 Task: Find connections with filter location Barauli with filter topic #coachingwith filter profile language Potuguese with filter current company RHI Magnesita with filter school Kabi Nazrul College with filter industry Optometrists with filter service category Bankruptcy Law with filter keywords title Store Manager
Action: Mouse moved to (586, 80)
Screenshot: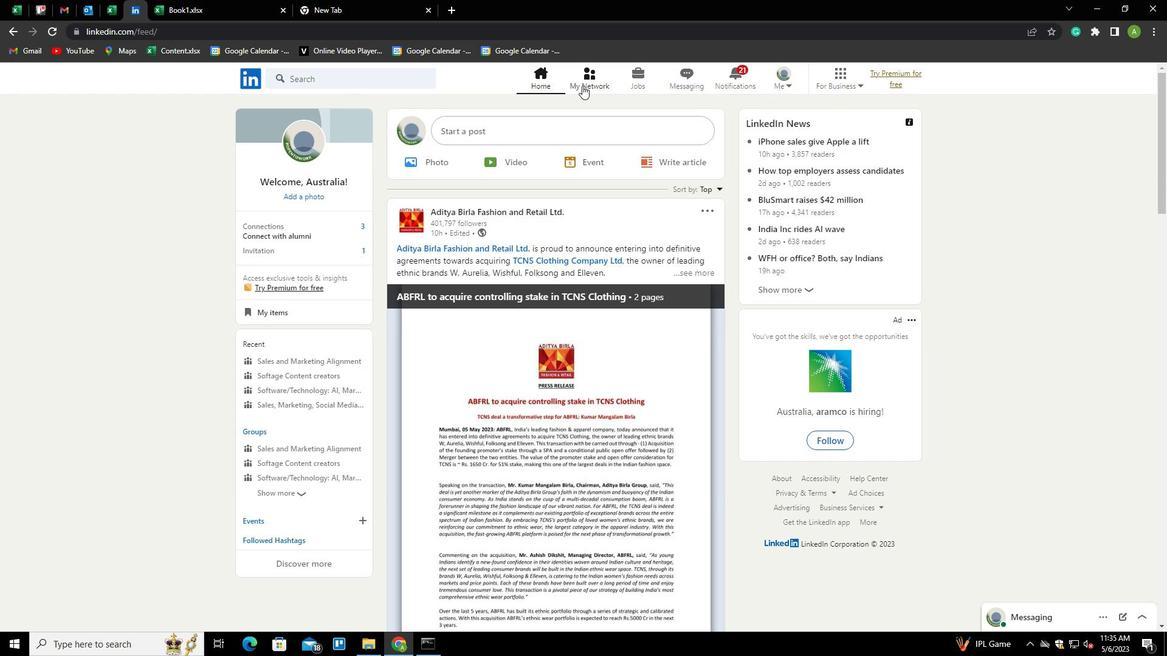 
Action: Mouse pressed left at (586, 80)
Screenshot: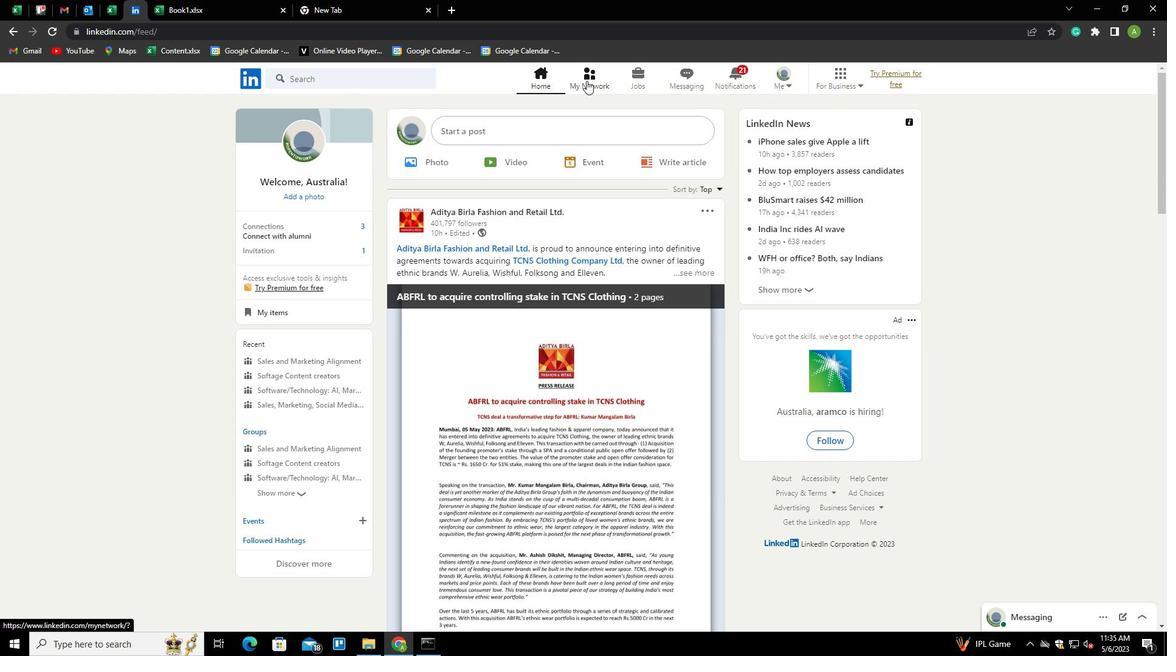 
Action: Mouse moved to (314, 147)
Screenshot: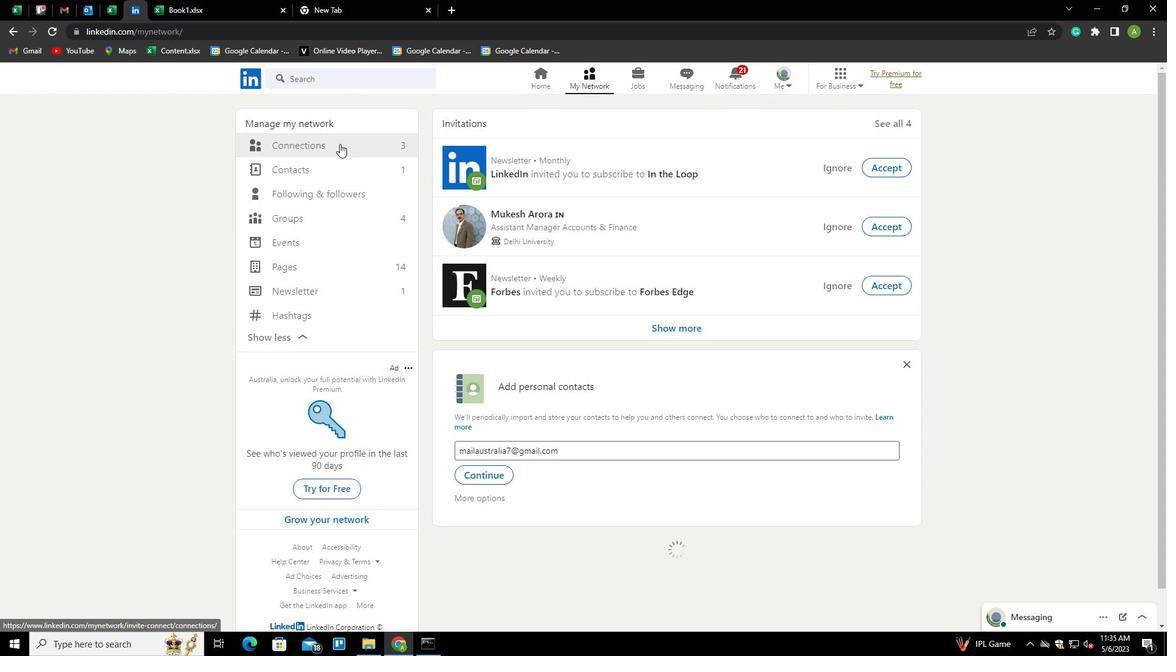 
Action: Mouse pressed left at (314, 147)
Screenshot: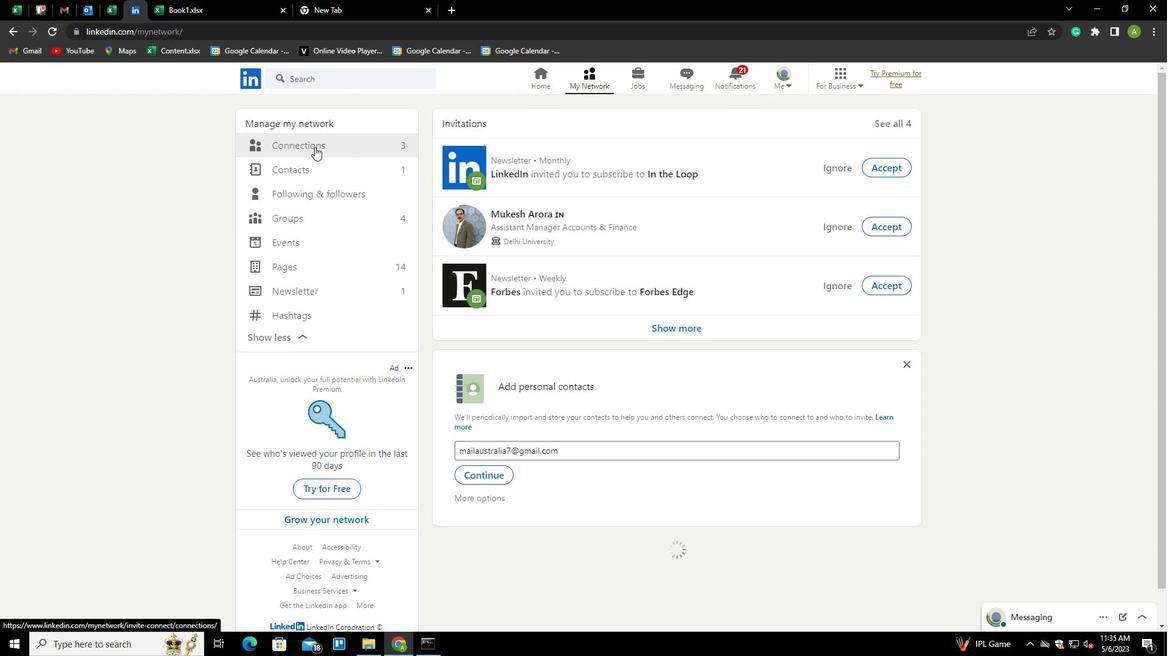 
Action: Mouse moved to (652, 147)
Screenshot: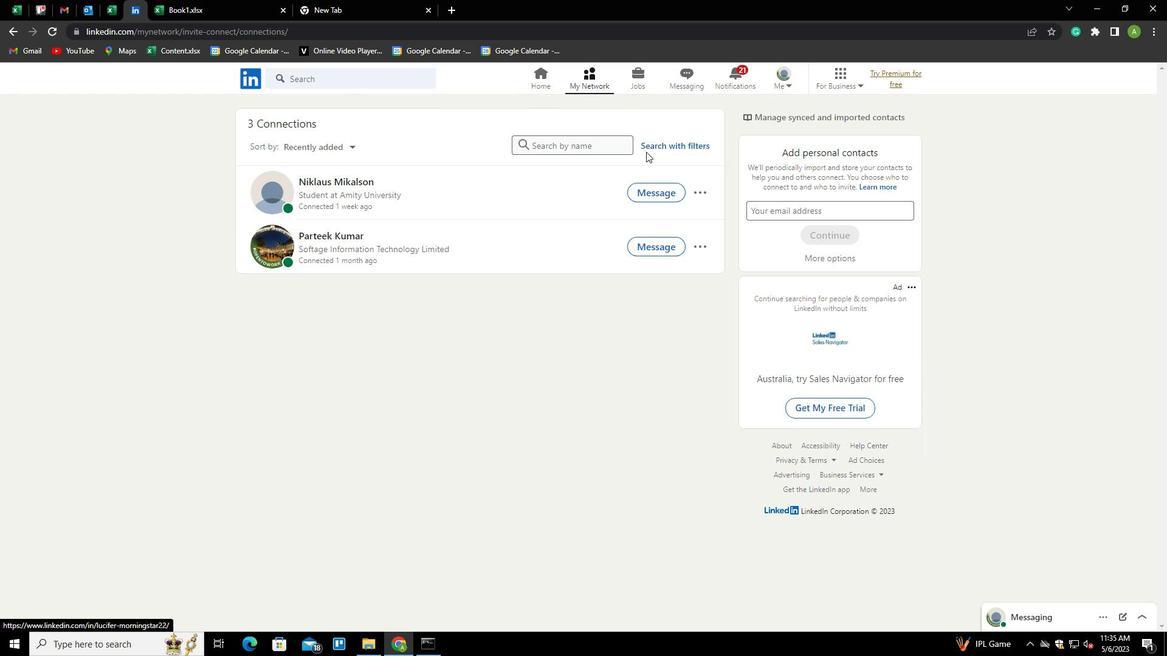 
Action: Mouse pressed left at (652, 147)
Screenshot: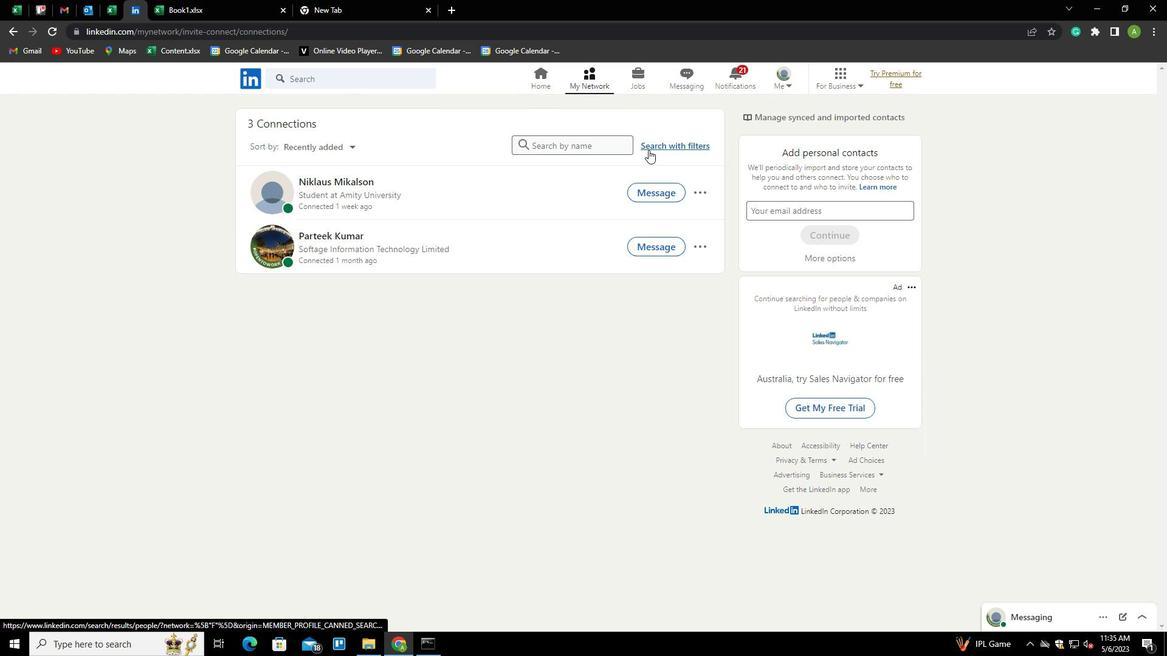 
Action: Mouse moved to (623, 112)
Screenshot: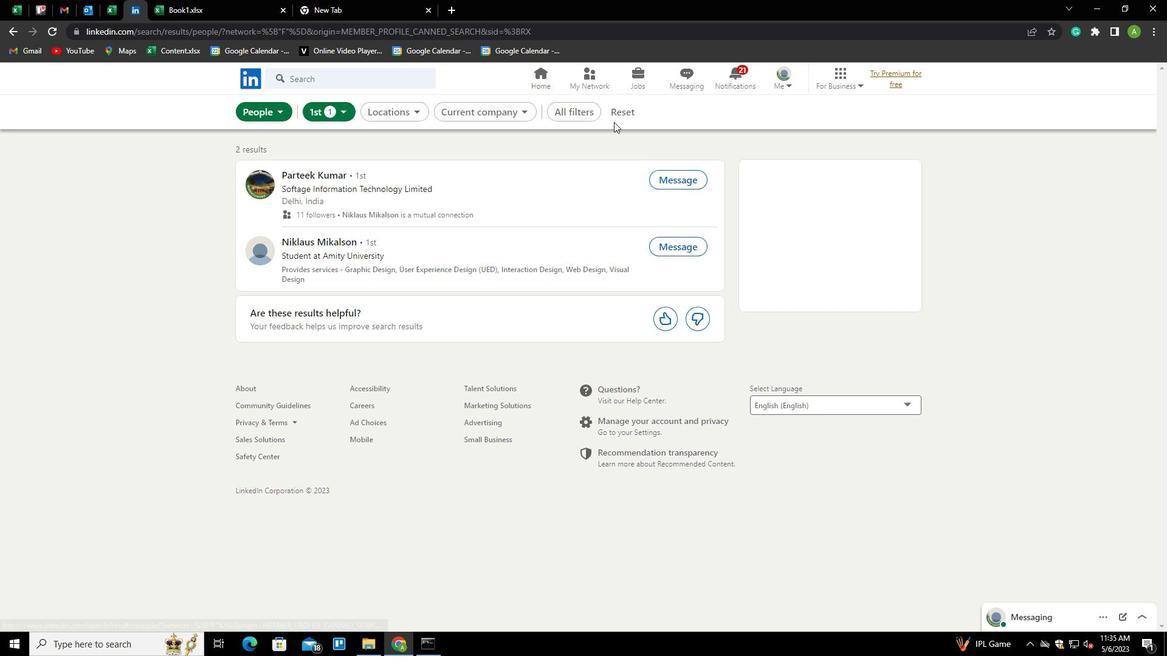 
Action: Mouse pressed left at (623, 112)
Screenshot: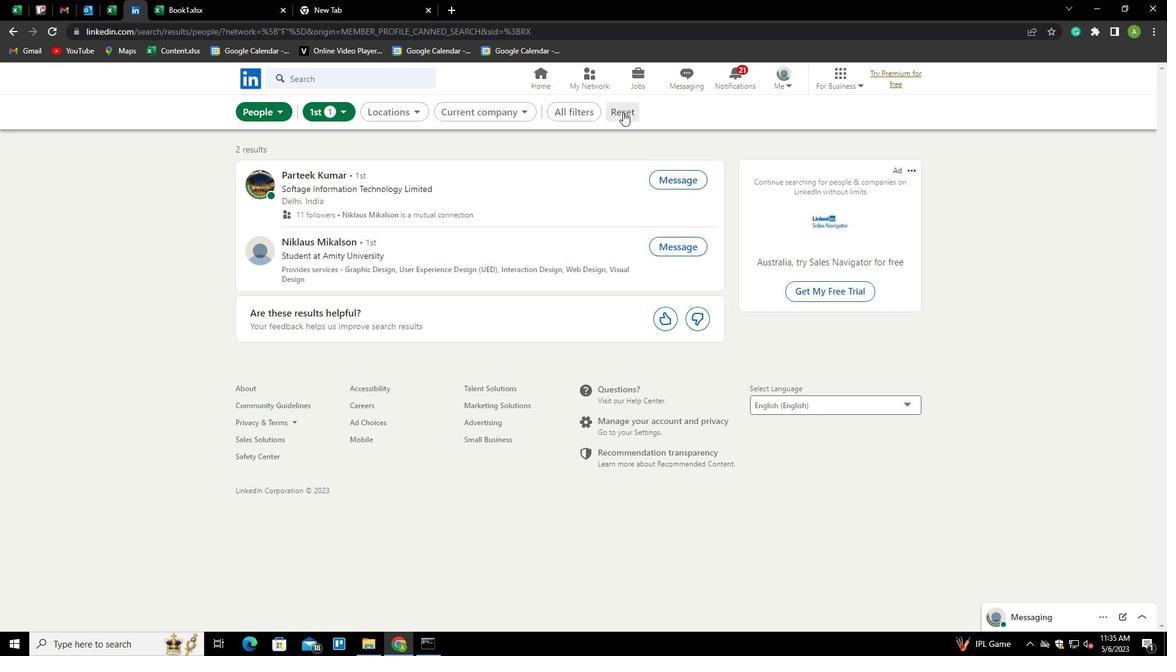 
Action: Mouse moved to (613, 111)
Screenshot: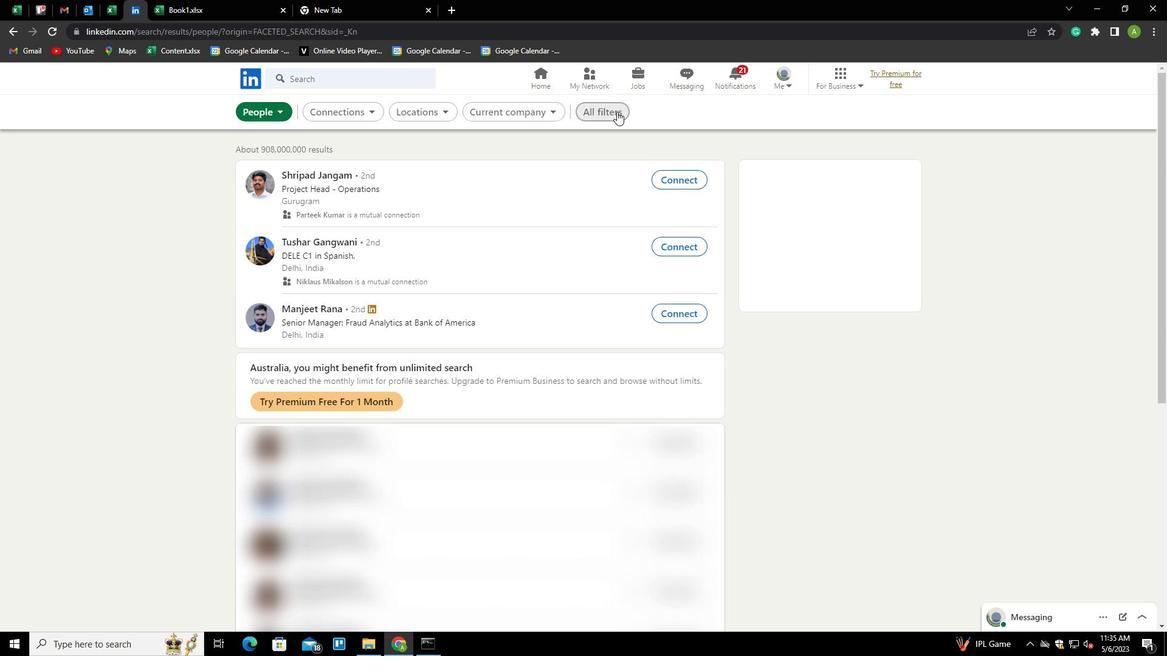
Action: Mouse pressed left at (613, 111)
Screenshot: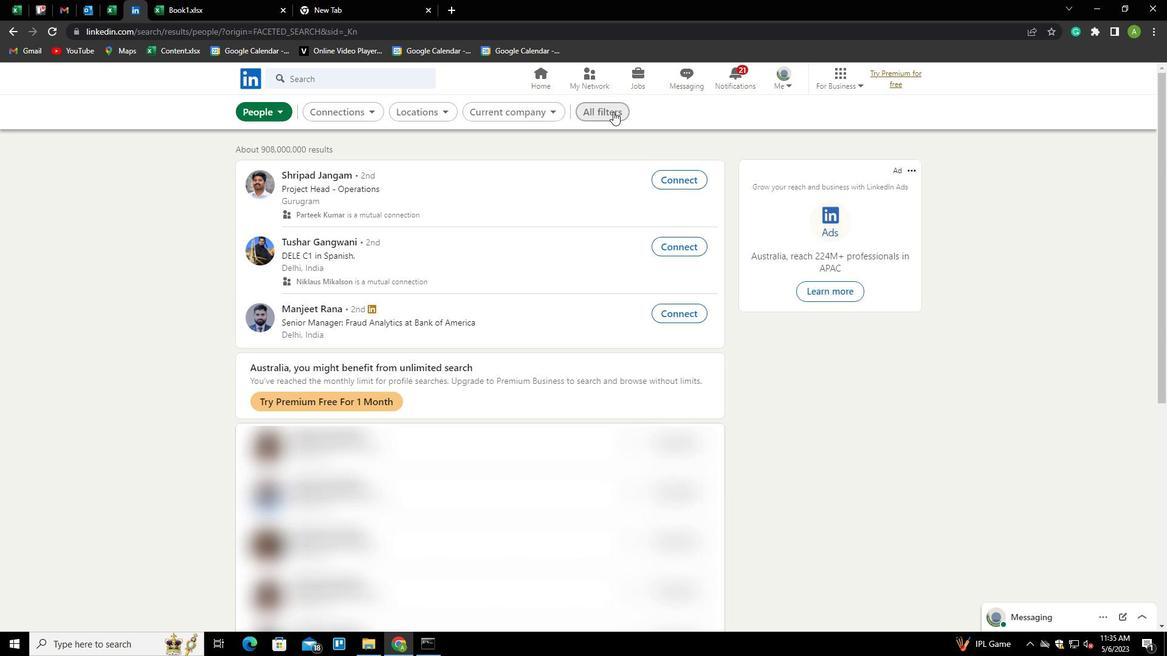 
Action: Mouse moved to (1021, 381)
Screenshot: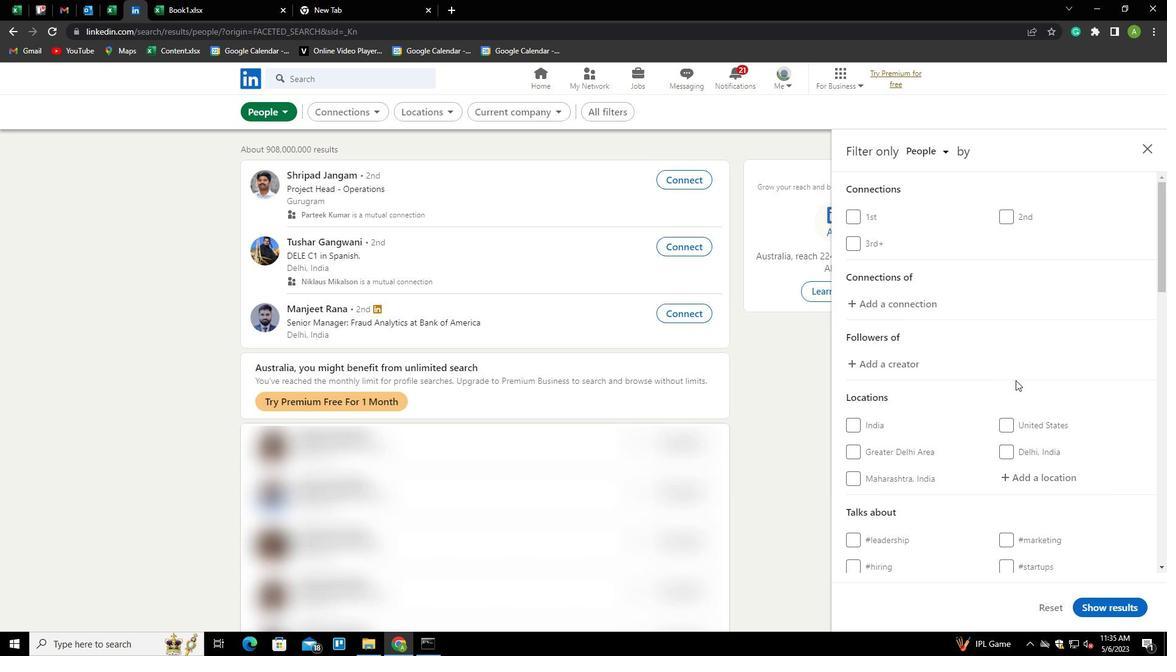 
Action: Mouse scrolled (1021, 381) with delta (0, 0)
Screenshot: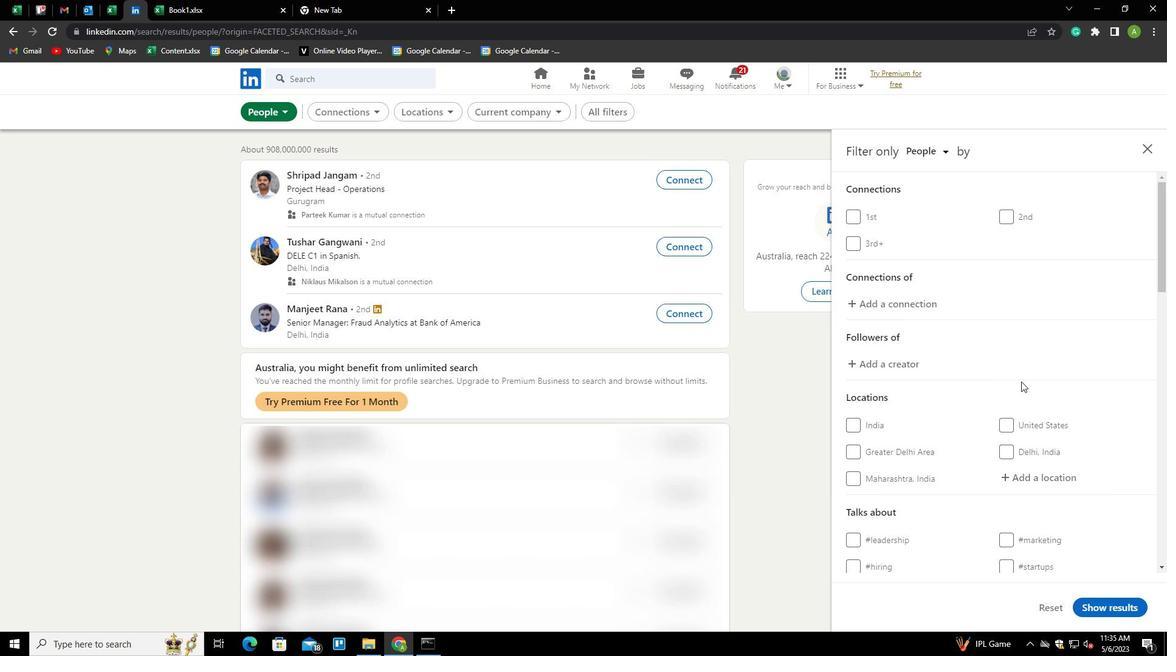 
Action: Mouse scrolled (1021, 381) with delta (0, 0)
Screenshot: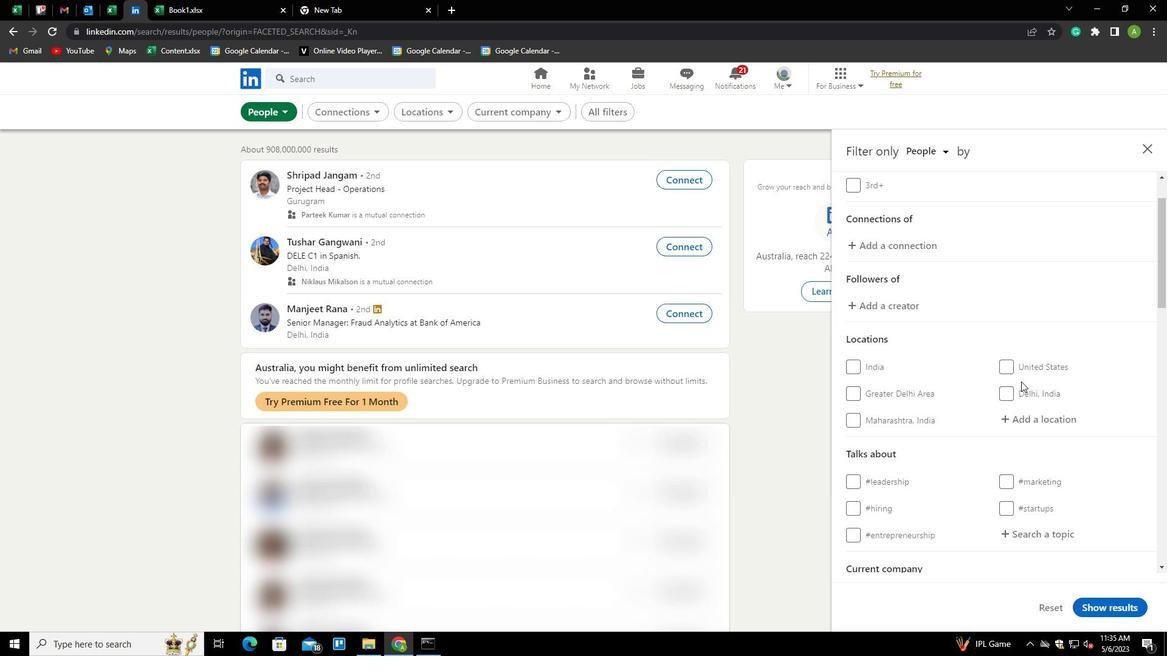 
Action: Mouse moved to (1027, 356)
Screenshot: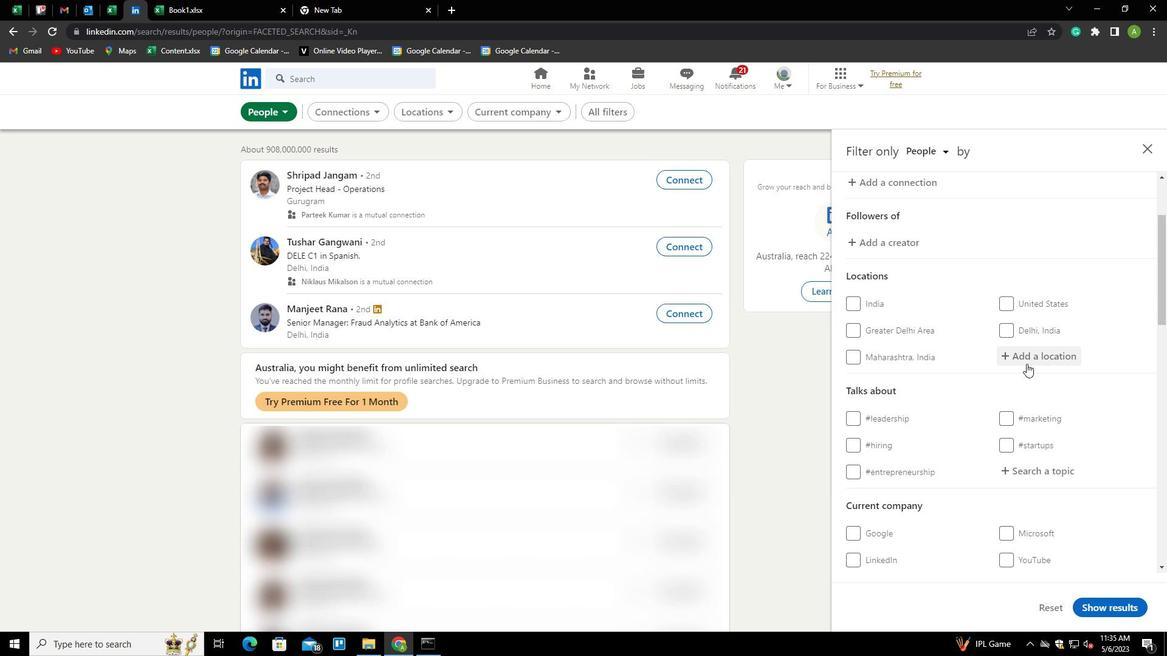 
Action: Mouse pressed left at (1027, 356)
Screenshot: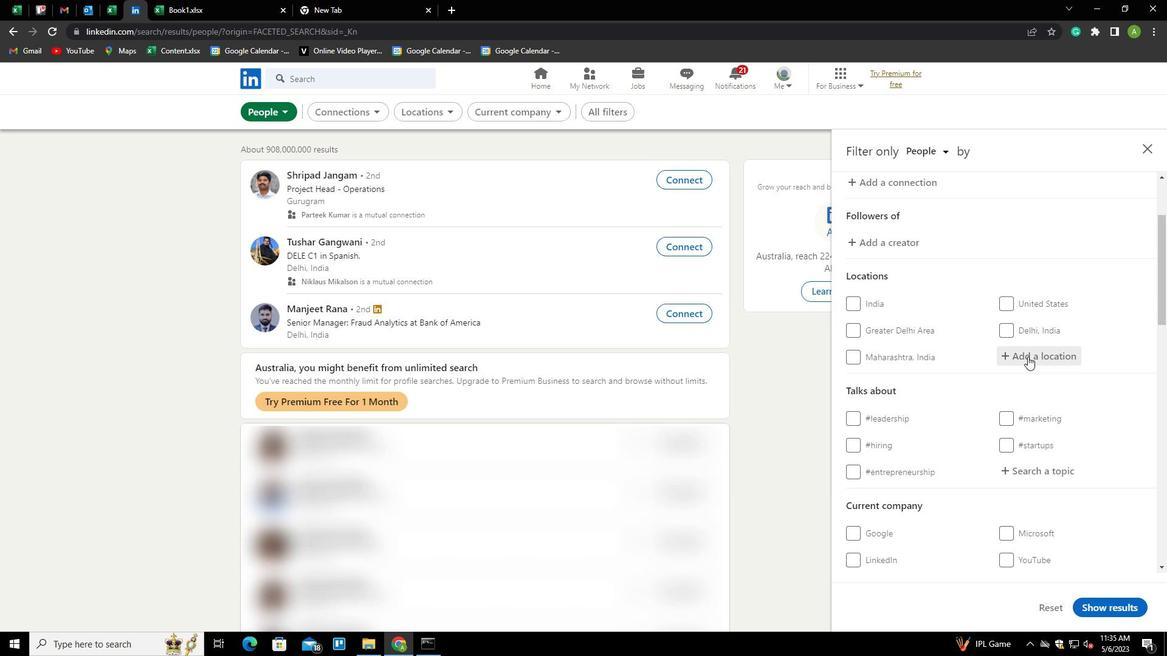 
Action: Mouse moved to (969, 309)
Screenshot: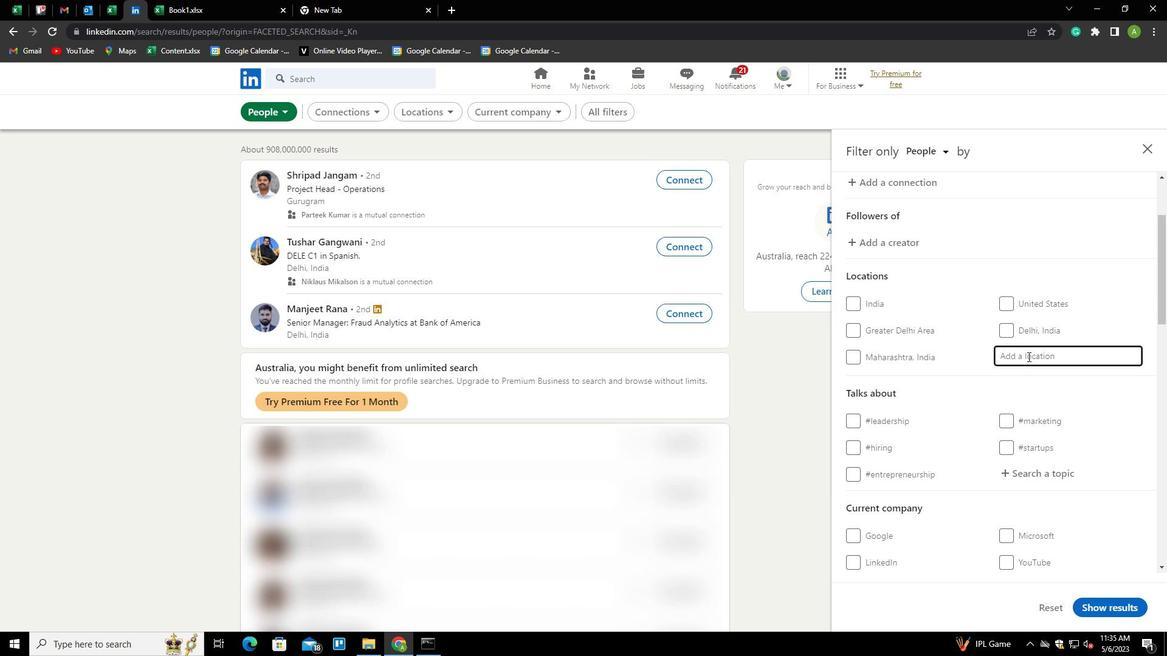 
Action: Key pressed <Key.shift>BARAULI<Key.down><Key.enter>
Screenshot: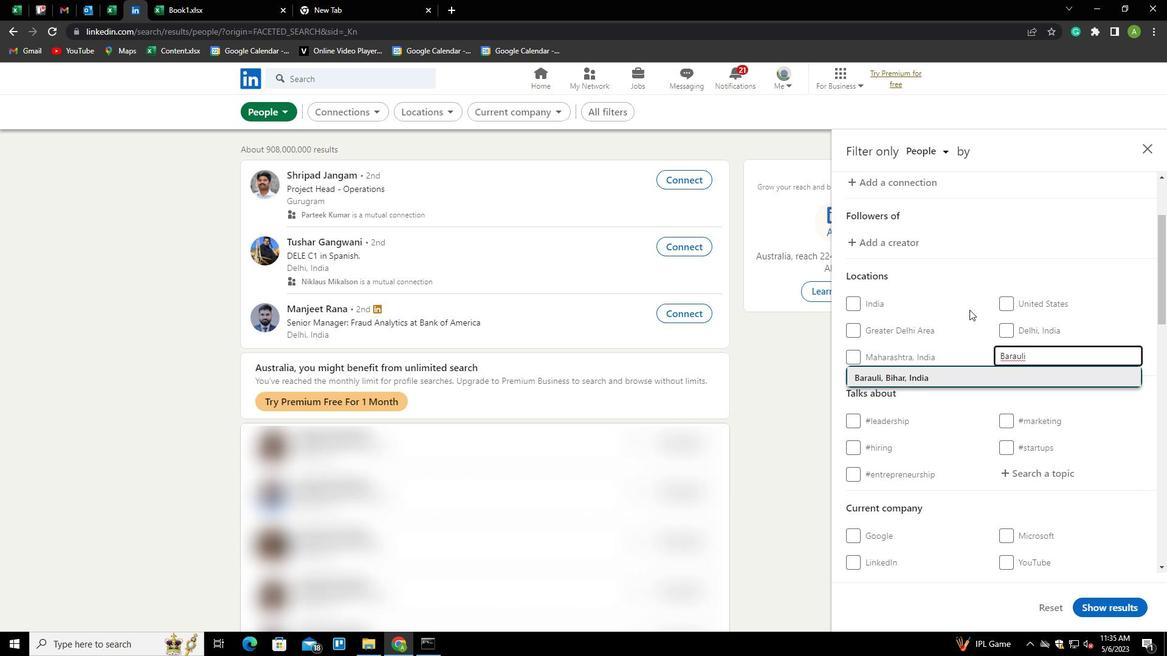 
Action: Mouse moved to (984, 299)
Screenshot: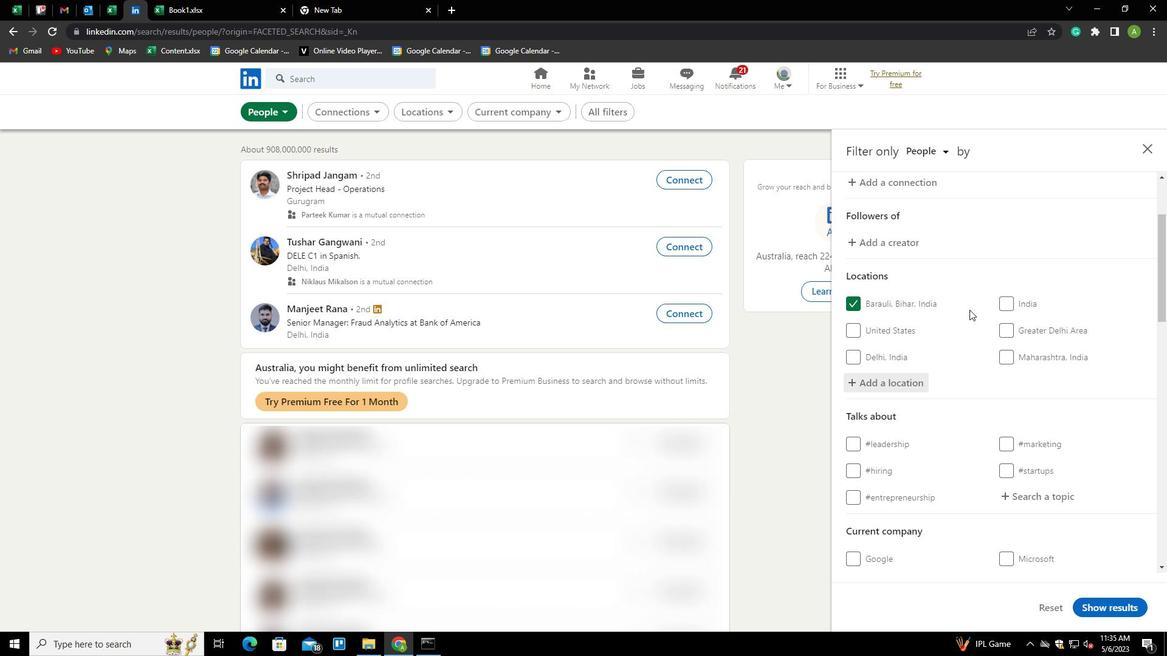 
Action: Mouse scrolled (984, 299) with delta (0, 0)
Screenshot: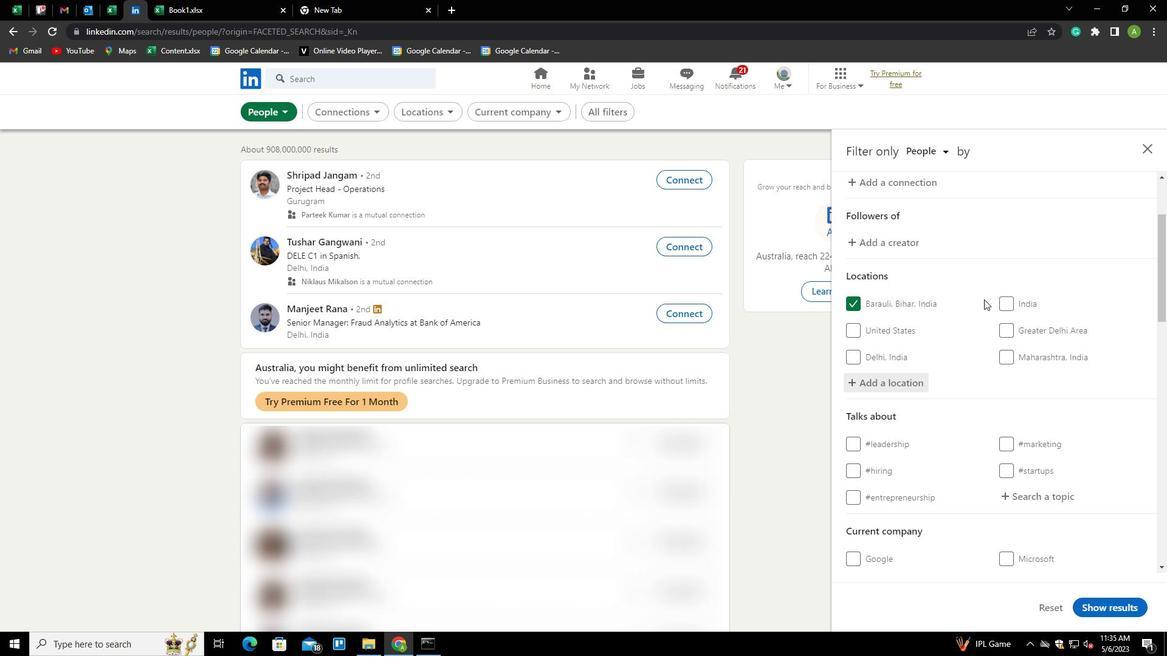 
Action: Mouse scrolled (984, 299) with delta (0, 0)
Screenshot: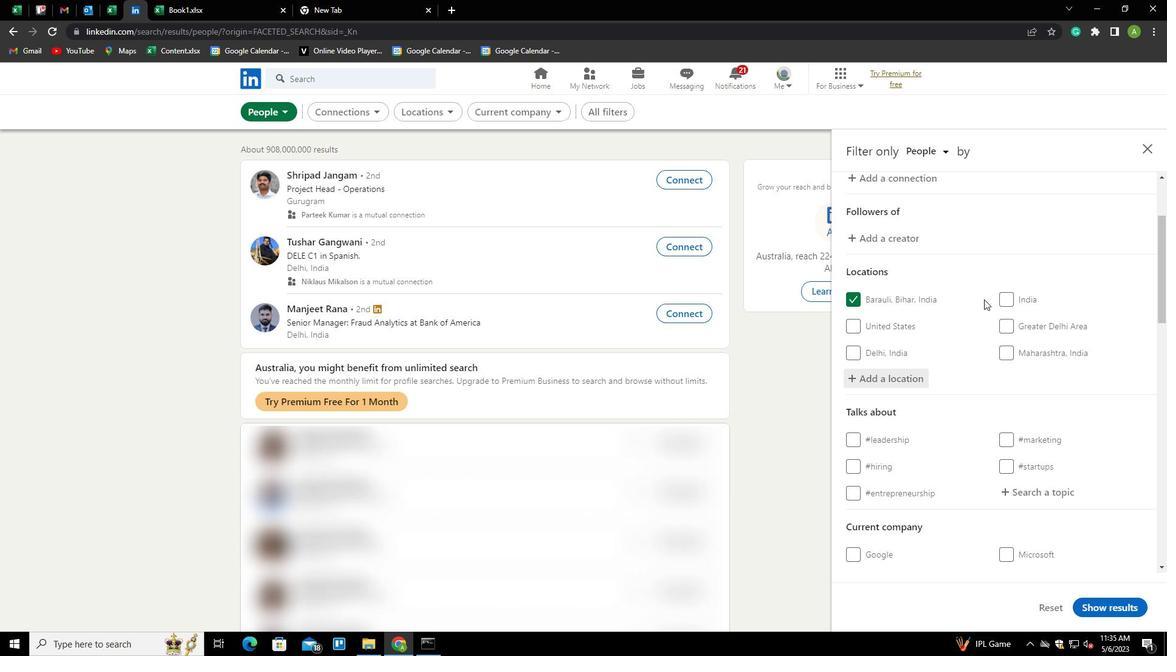 
Action: Mouse scrolled (984, 299) with delta (0, 0)
Screenshot: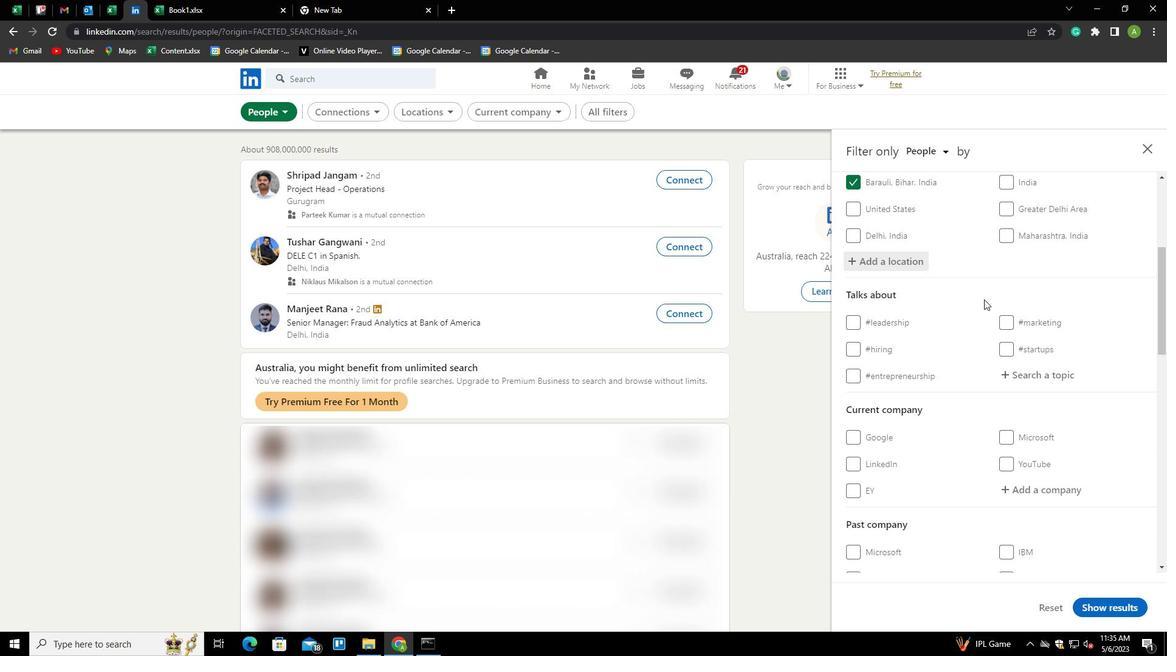 
Action: Mouse moved to (1035, 311)
Screenshot: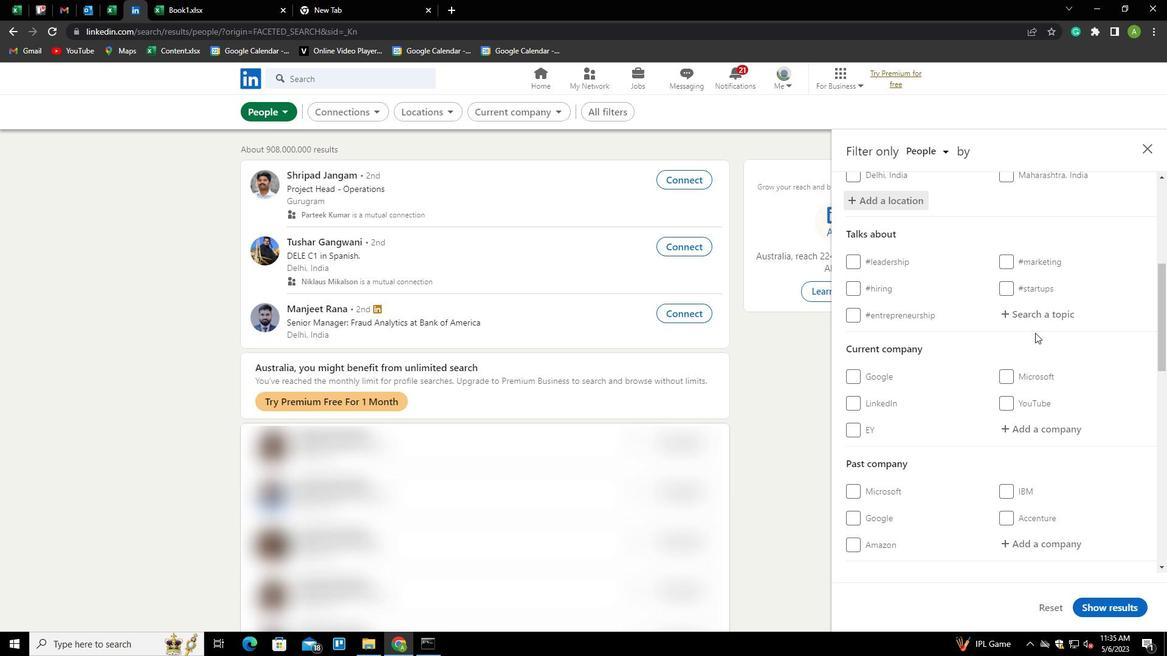 
Action: Mouse pressed left at (1035, 311)
Screenshot: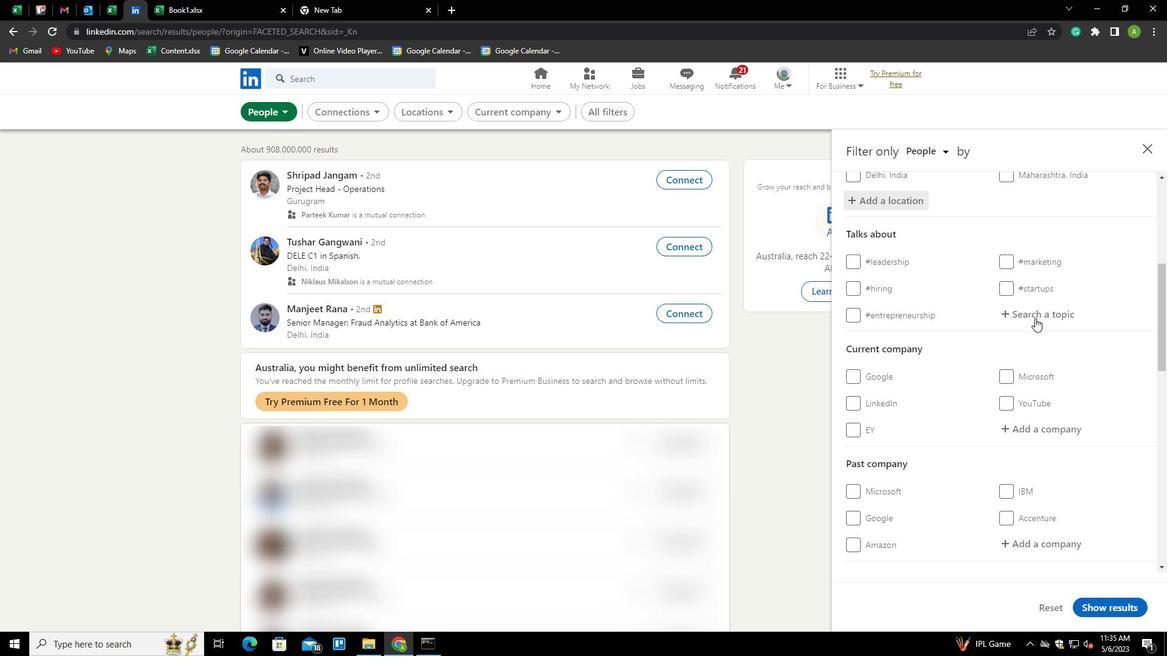 
Action: Key pressed COACHING<Key.down><Key.enter>
Screenshot: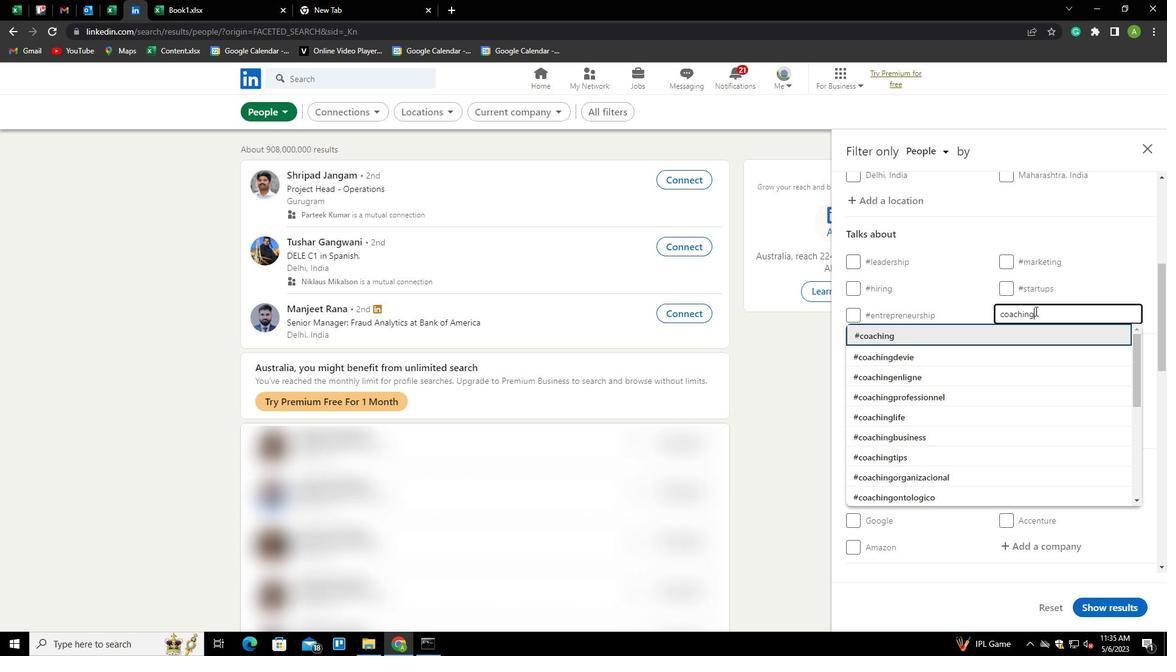 
Action: Mouse scrolled (1035, 310) with delta (0, 0)
Screenshot: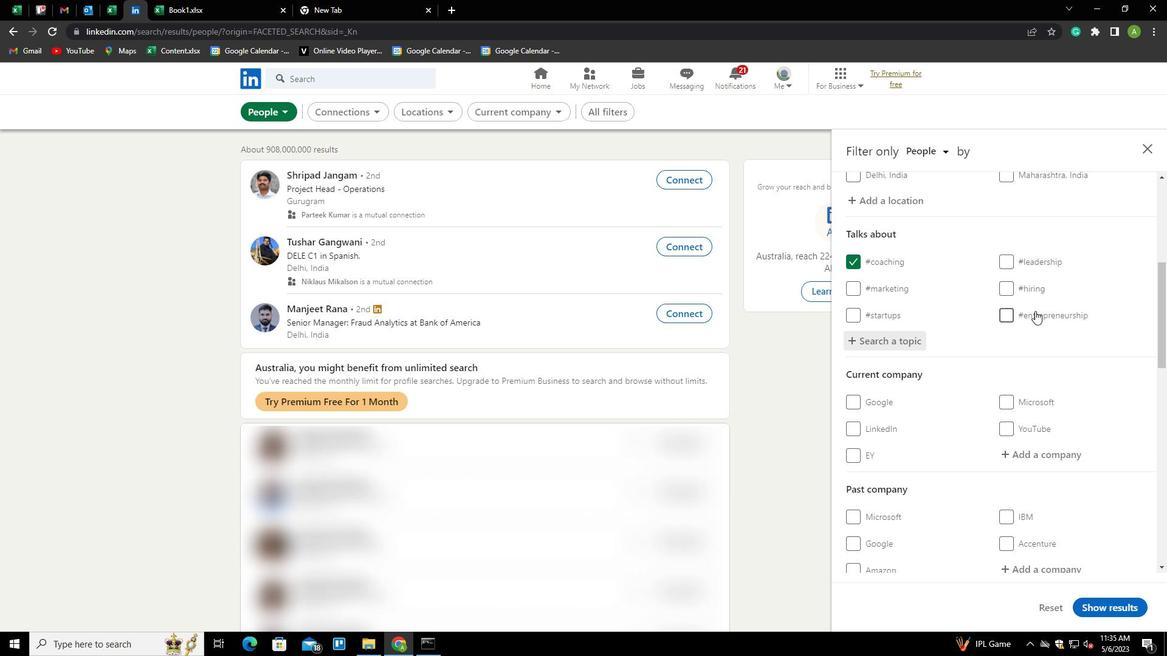 
Action: Mouse scrolled (1035, 310) with delta (0, 0)
Screenshot: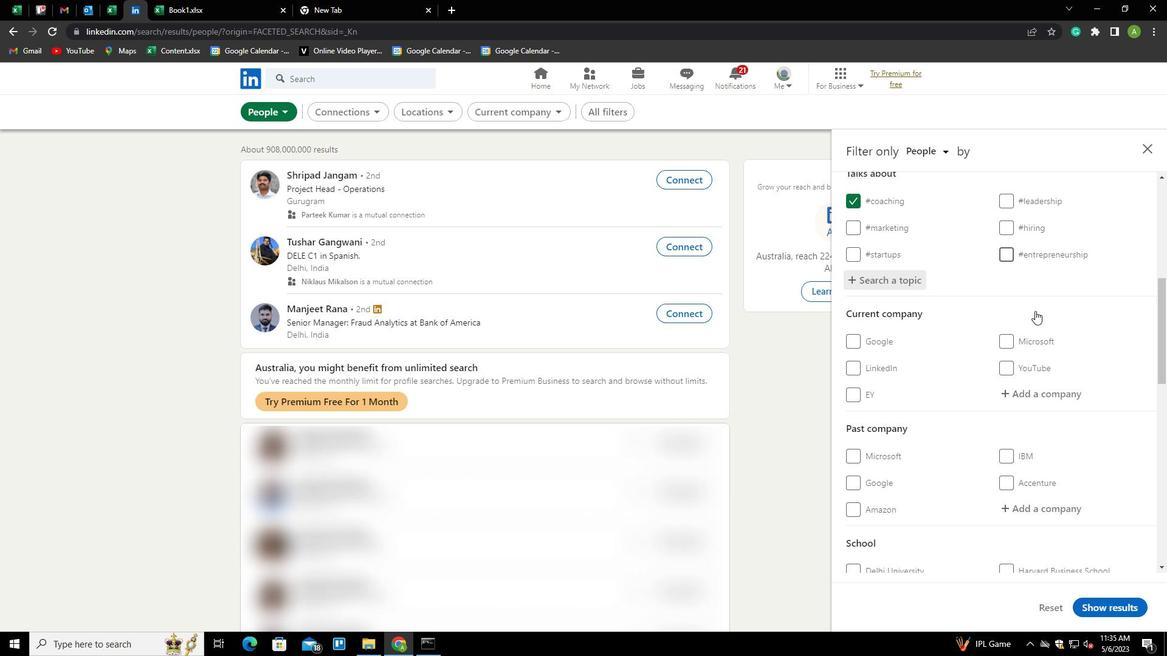 
Action: Mouse scrolled (1035, 310) with delta (0, 0)
Screenshot: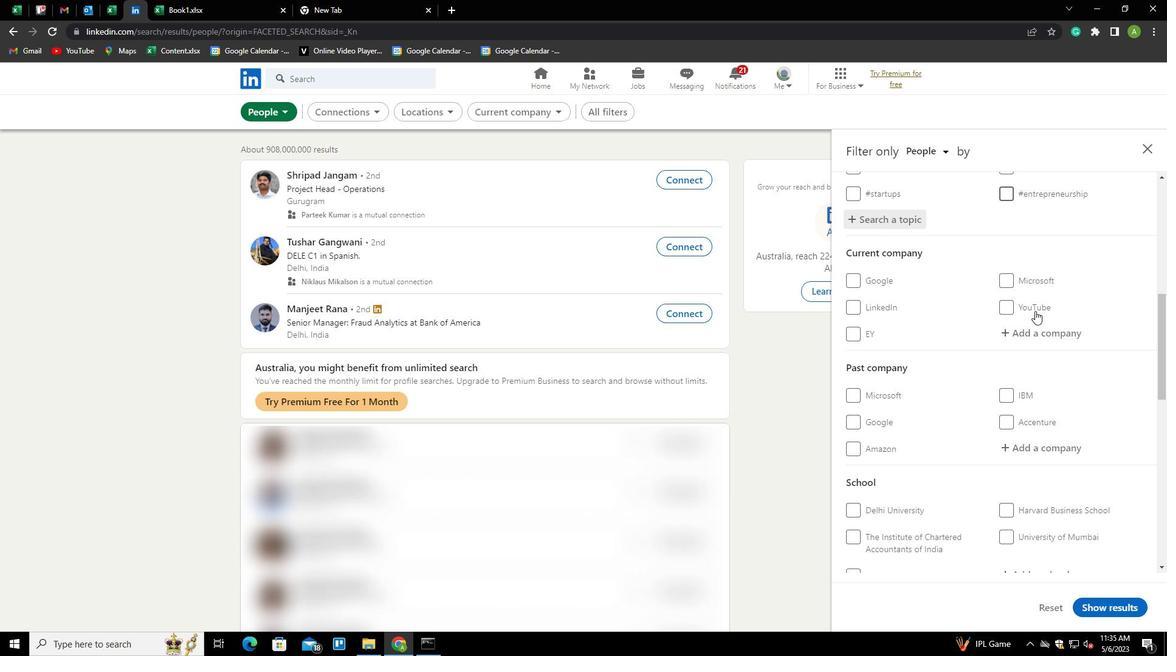 
Action: Mouse scrolled (1035, 310) with delta (0, 0)
Screenshot: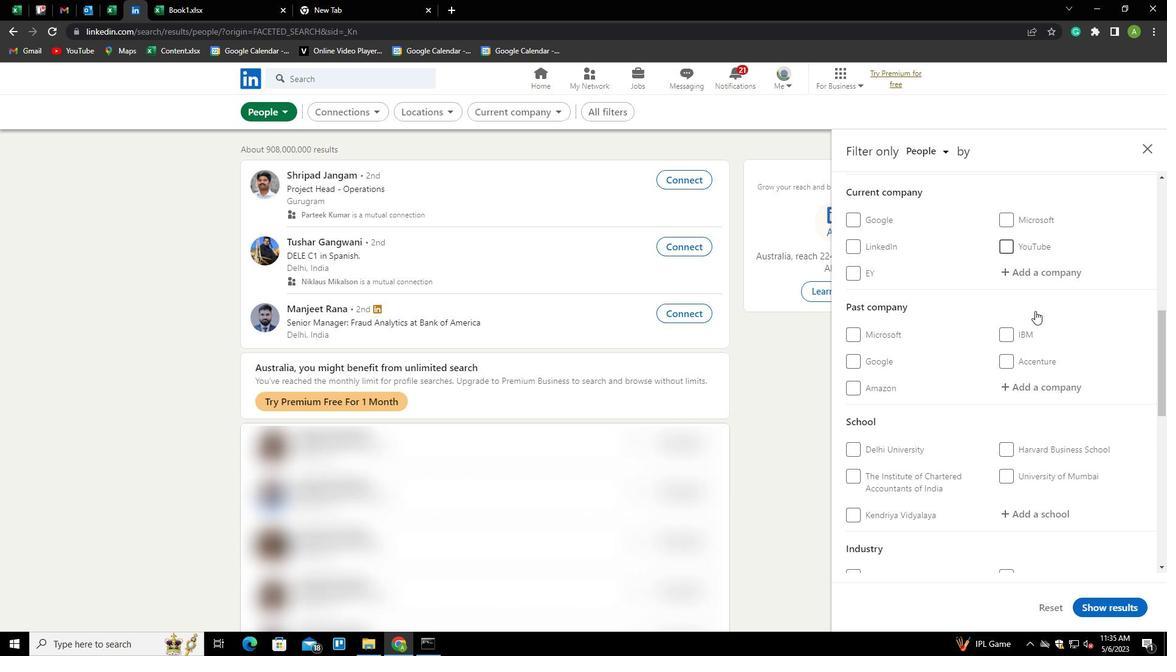 
Action: Mouse scrolled (1035, 310) with delta (0, 0)
Screenshot: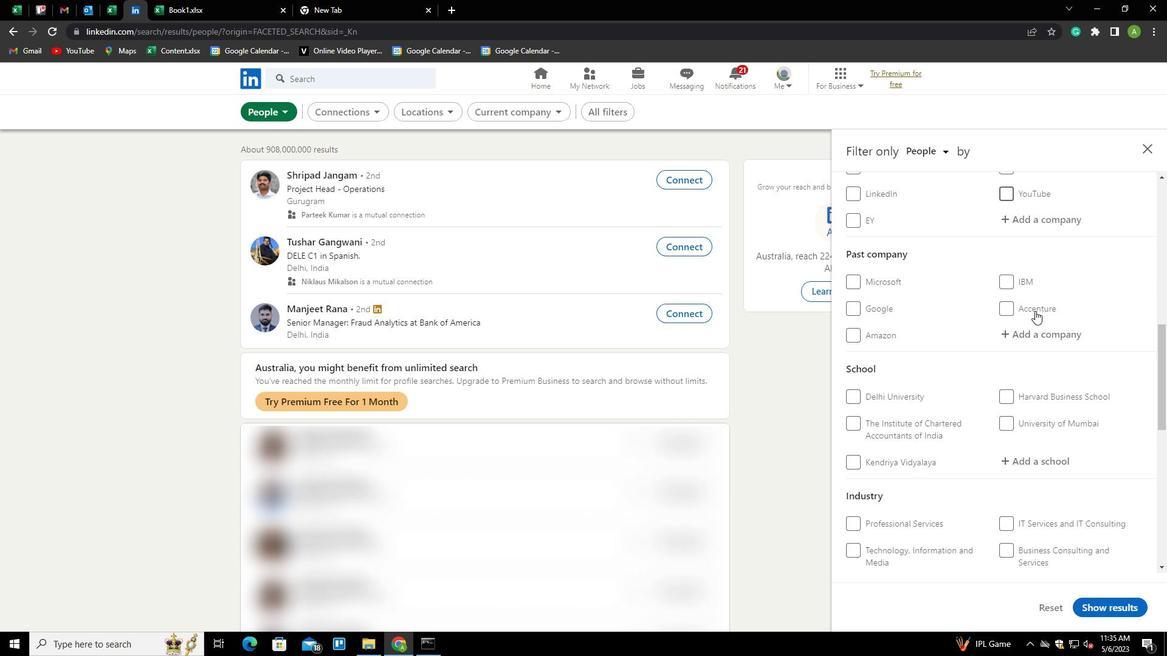 
Action: Mouse scrolled (1035, 310) with delta (0, 0)
Screenshot: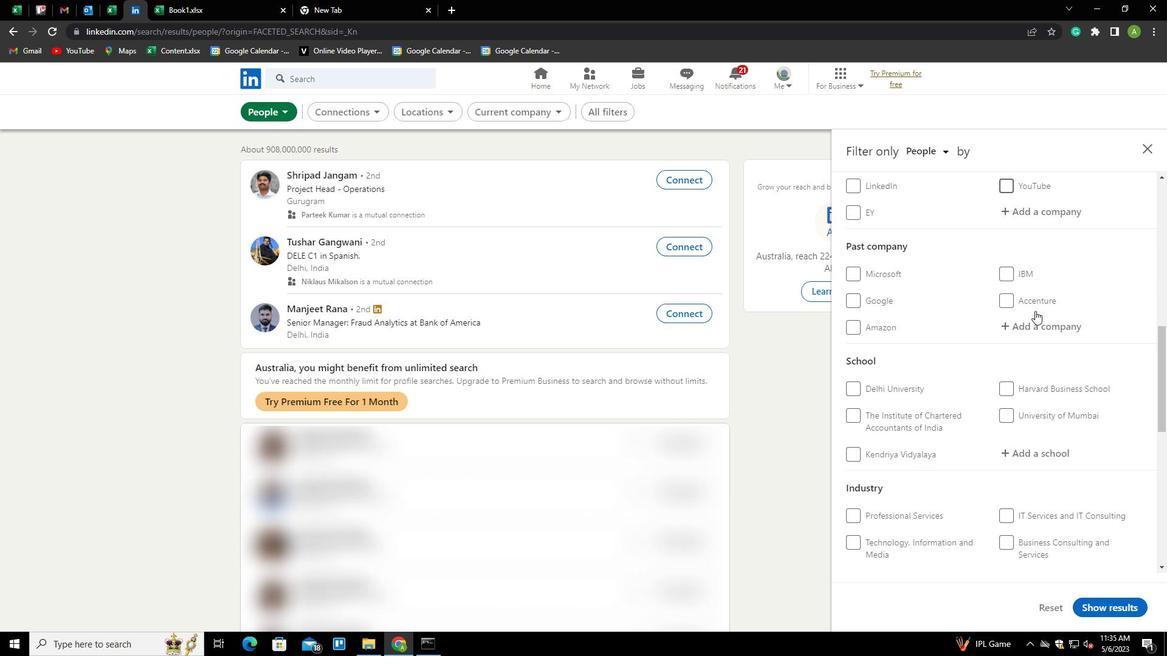 
Action: Mouse scrolled (1035, 310) with delta (0, 0)
Screenshot: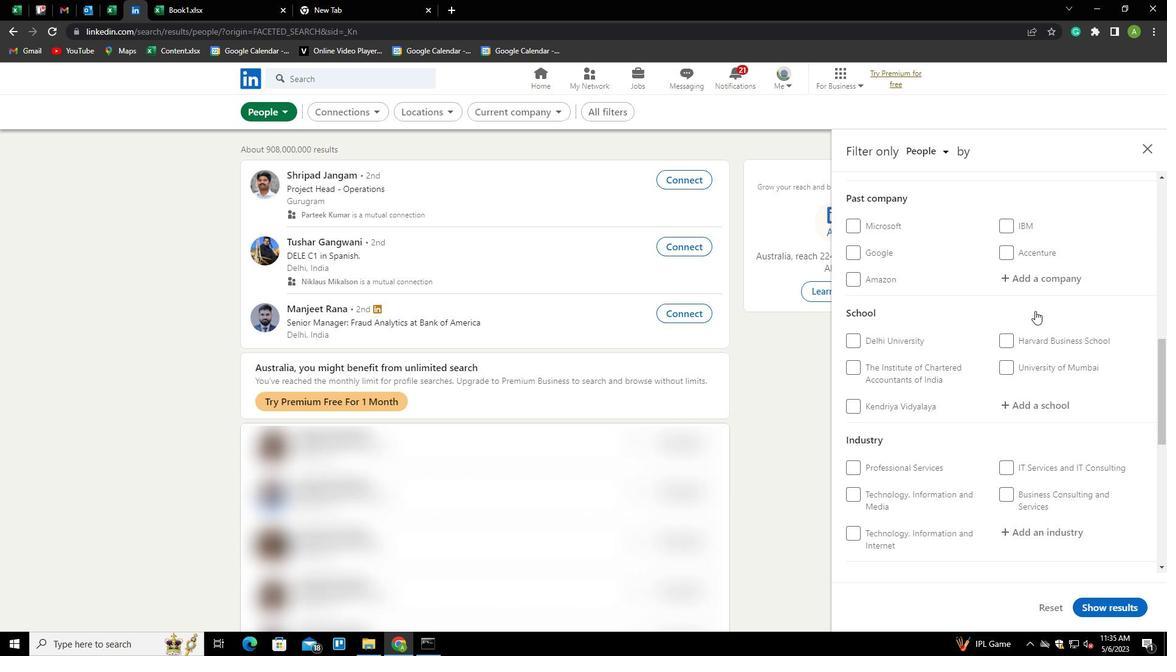 
Action: Mouse scrolled (1035, 310) with delta (0, 0)
Screenshot: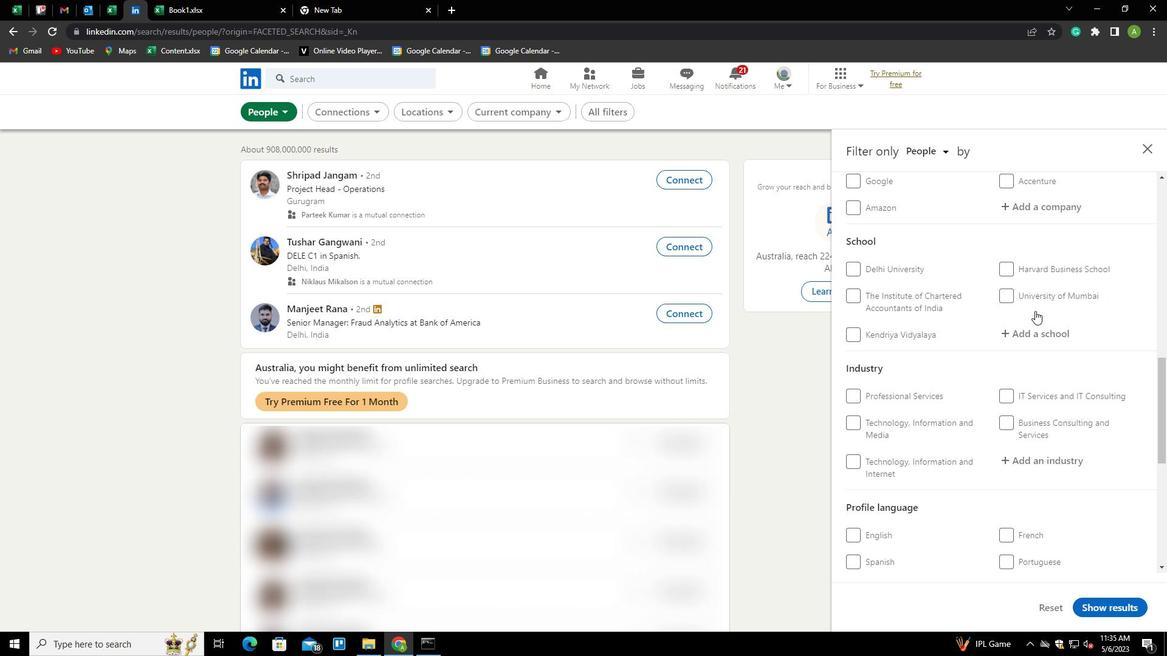 
Action: Mouse scrolled (1035, 310) with delta (0, 0)
Screenshot: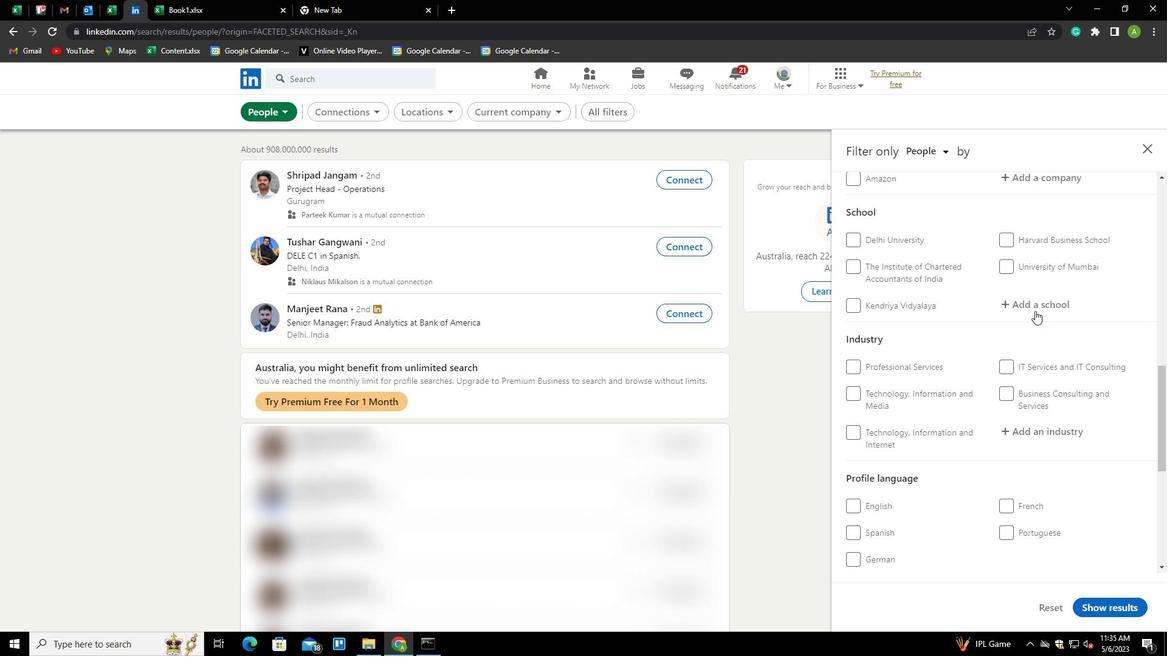 
Action: Mouse moved to (1017, 375)
Screenshot: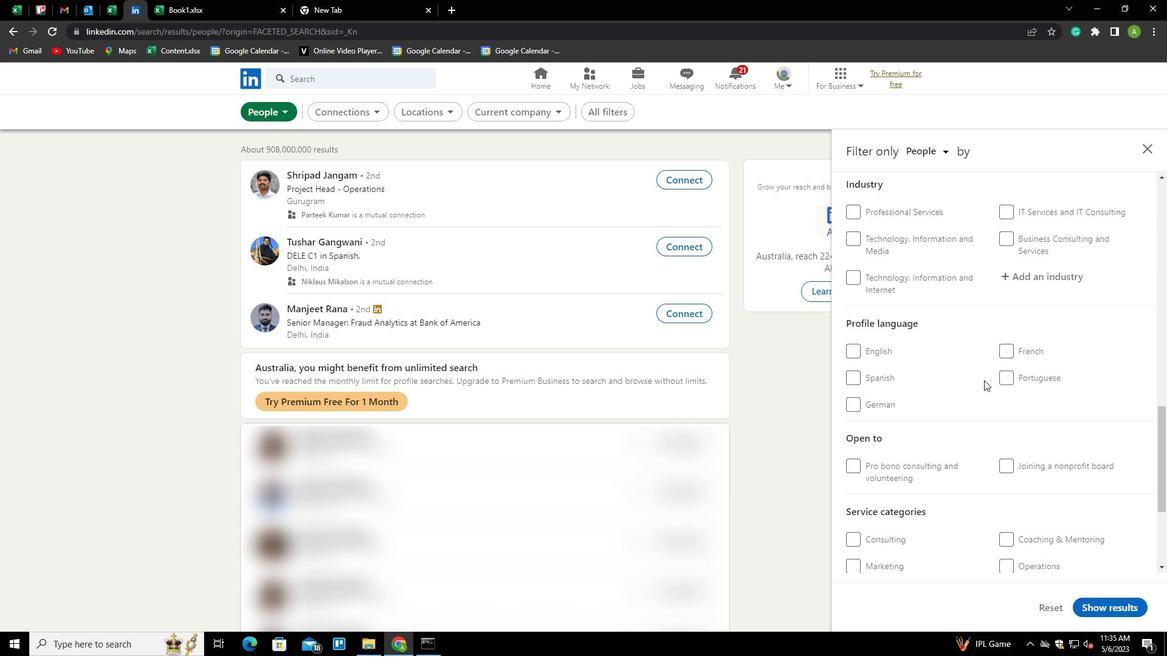 
Action: Mouse pressed left at (1017, 375)
Screenshot: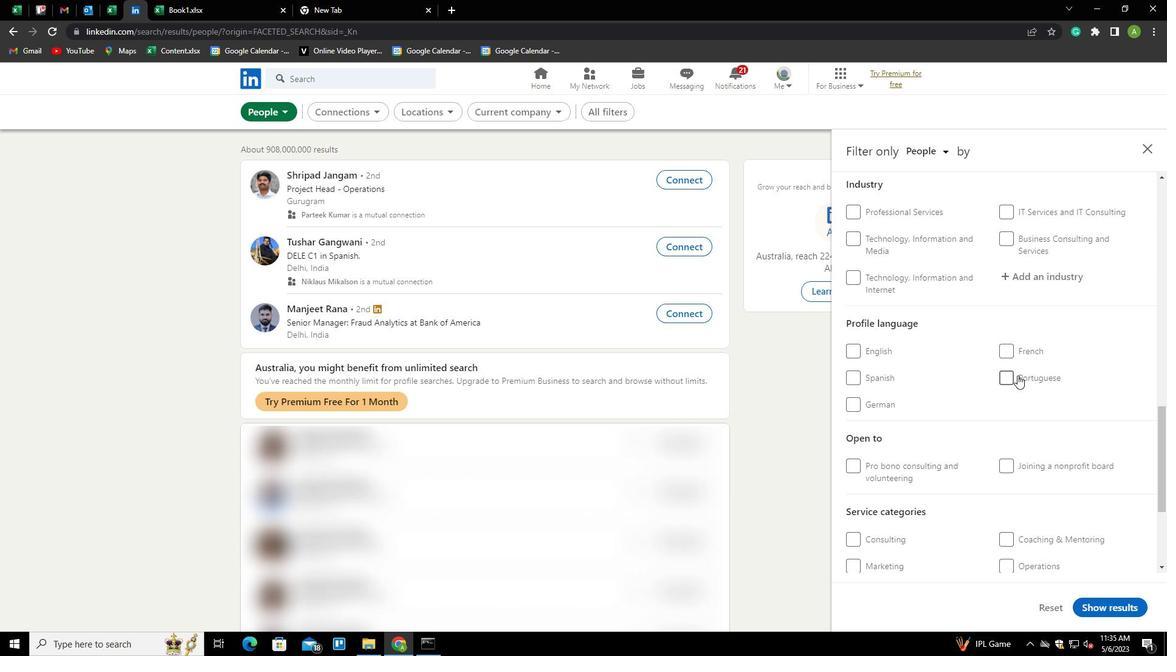 
Action: Mouse moved to (1095, 347)
Screenshot: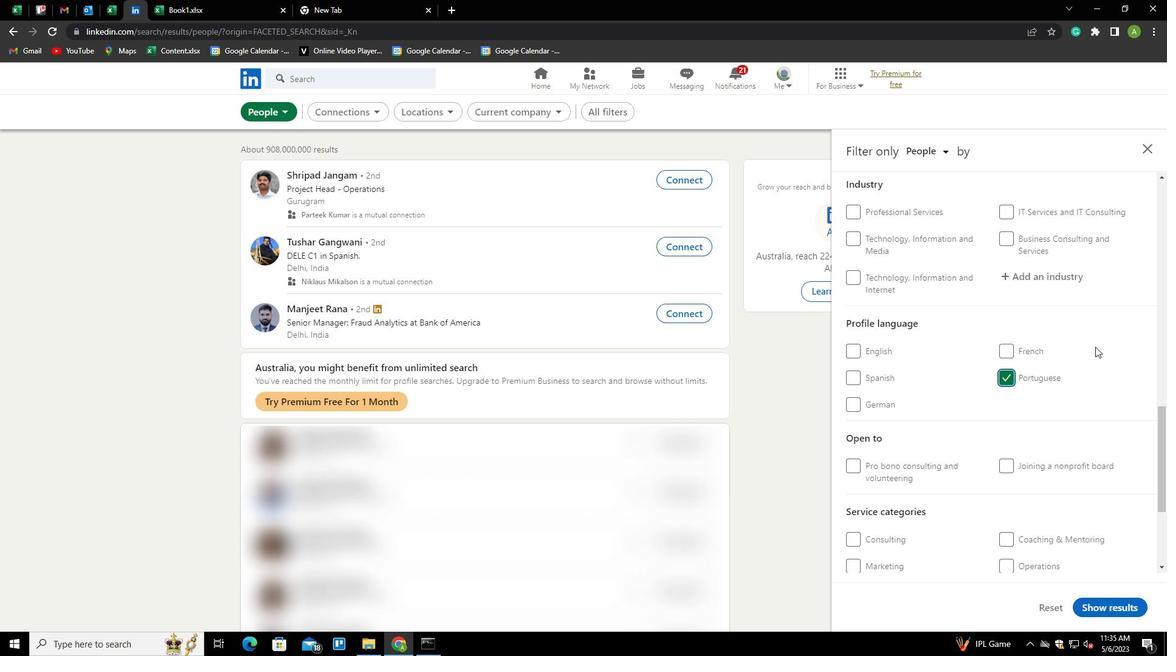 
Action: Mouse scrolled (1095, 347) with delta (0, 0)
Screenshot: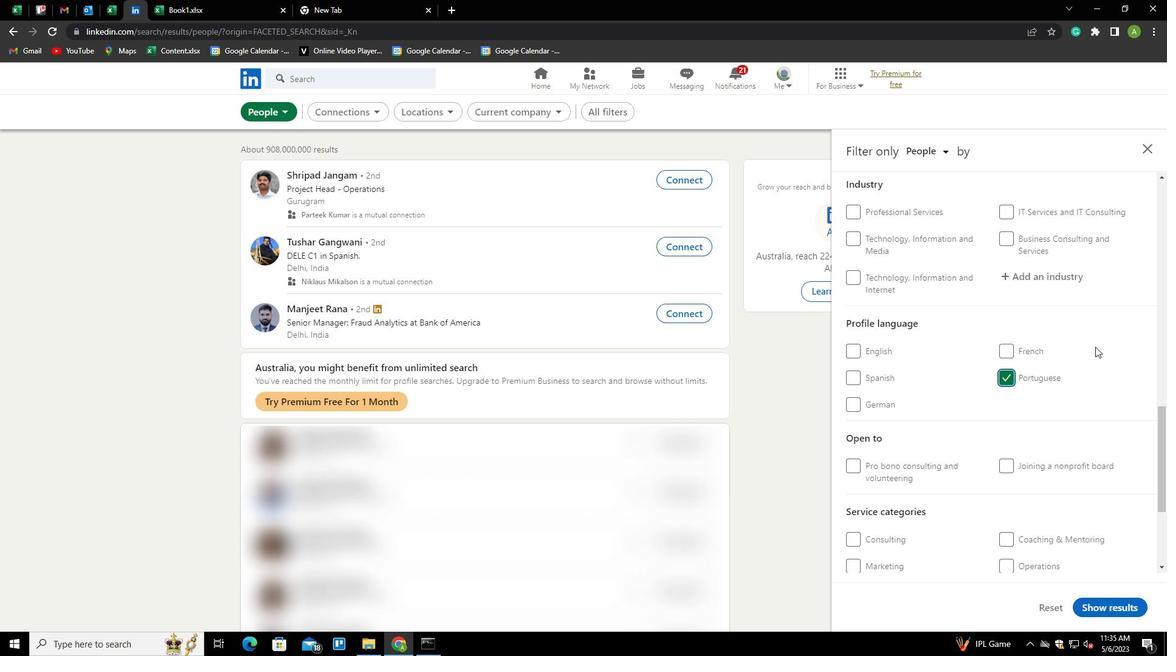 
Action: Mouse scrolled (1095, 347) with delta (0, 0)
Screenshot: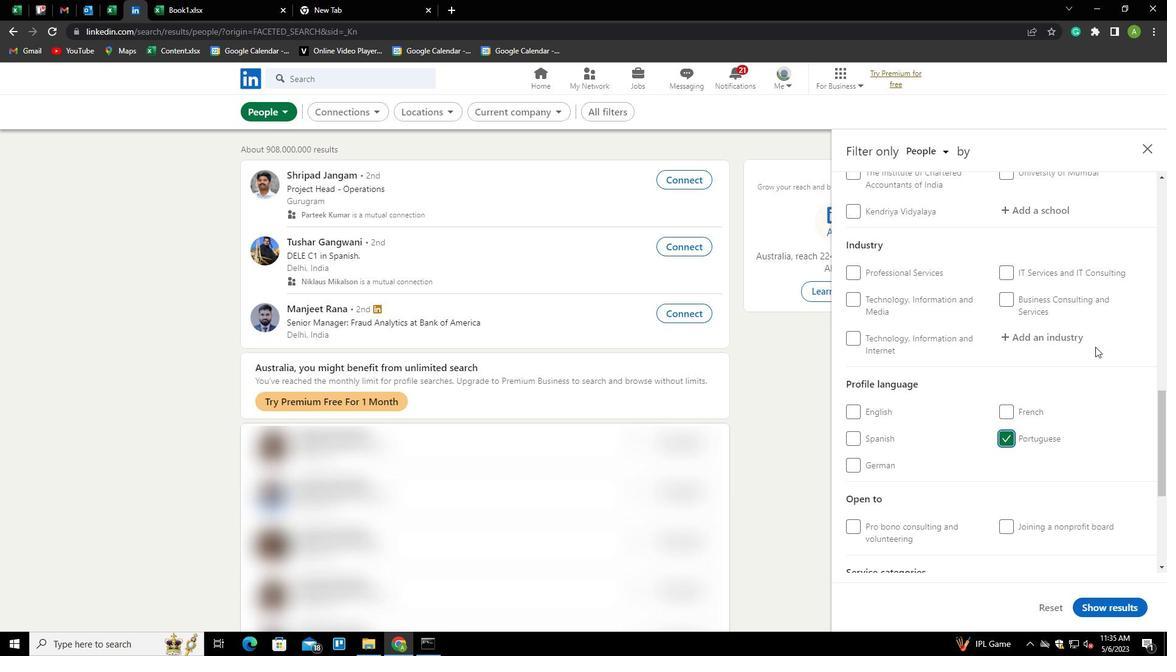 
Action: Mouse scrolled (1095, 347) with delta (0, 0)
Screenshot: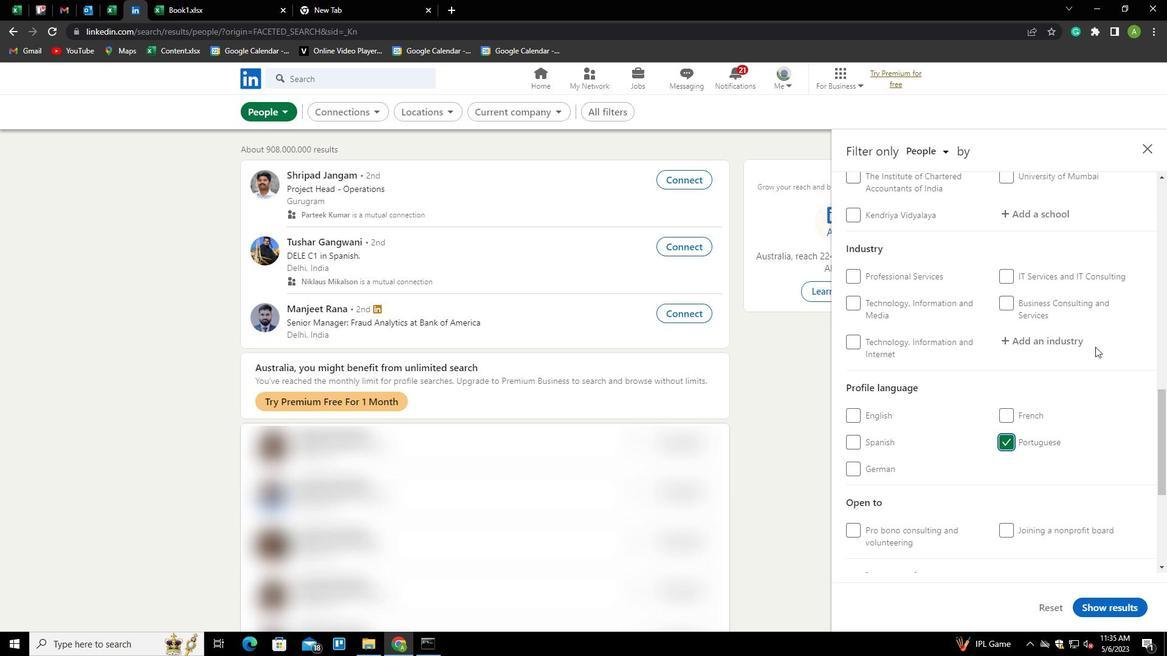 
Action: Mouse scrolled (1095, 347) with delta (0, 0)
Screenshot: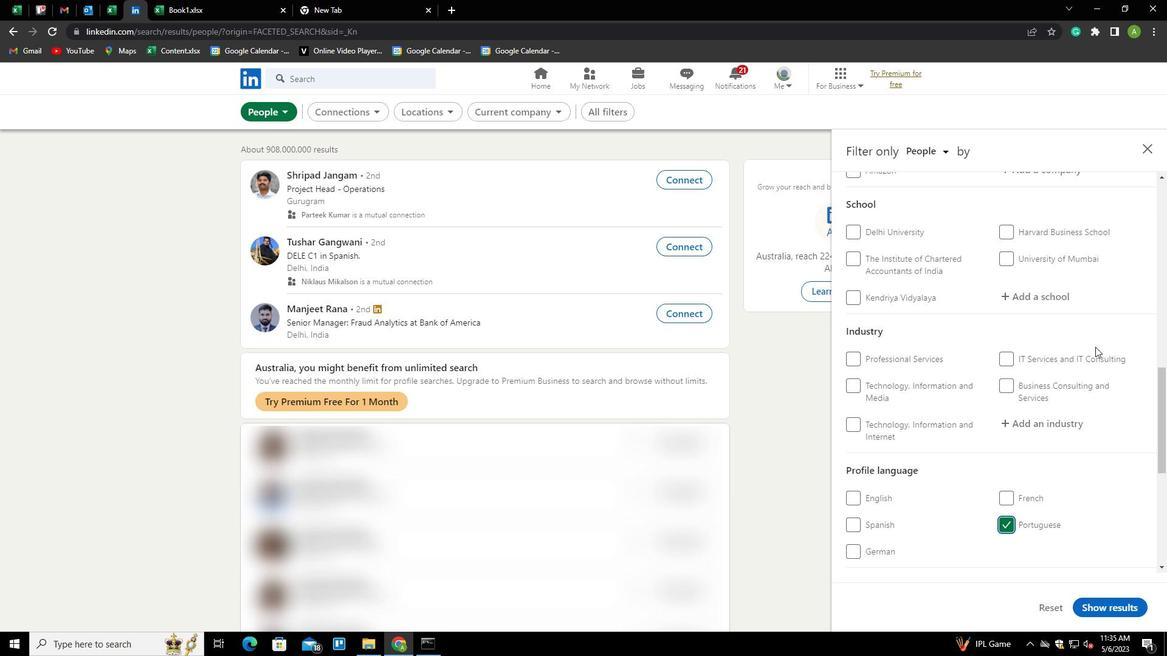 
Action: Mouse scrolled (1095, 347) with delta (0, 0)
Screenshot: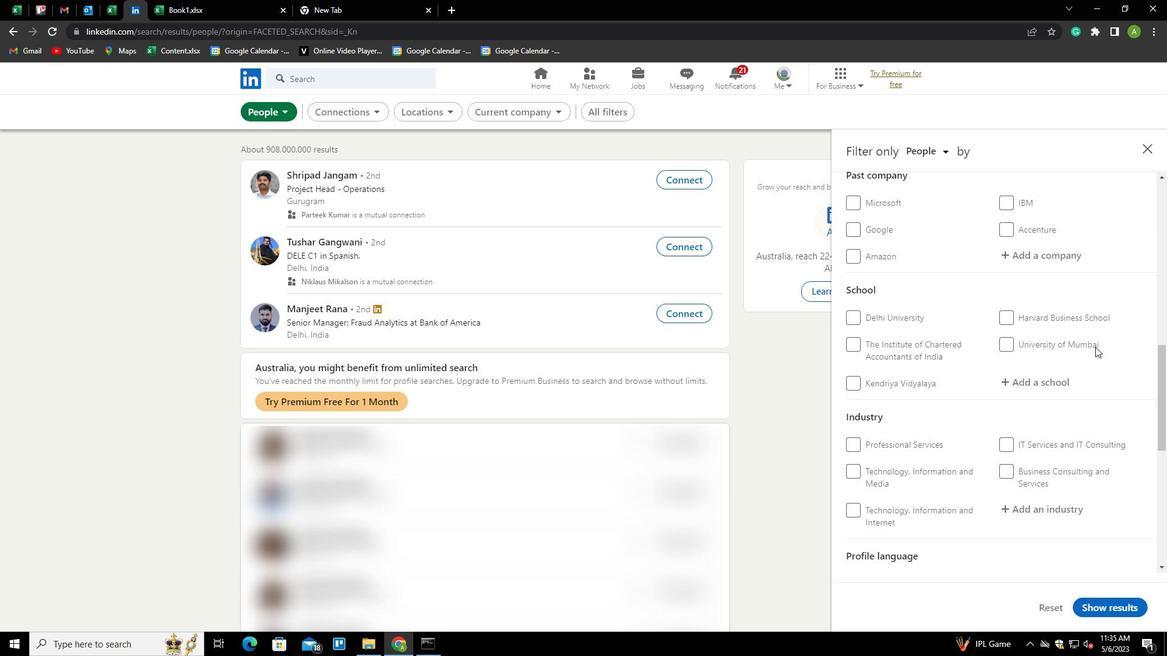
Action: Mouse scrolled (1095, 347) with delta (0, 0)
Screenshot: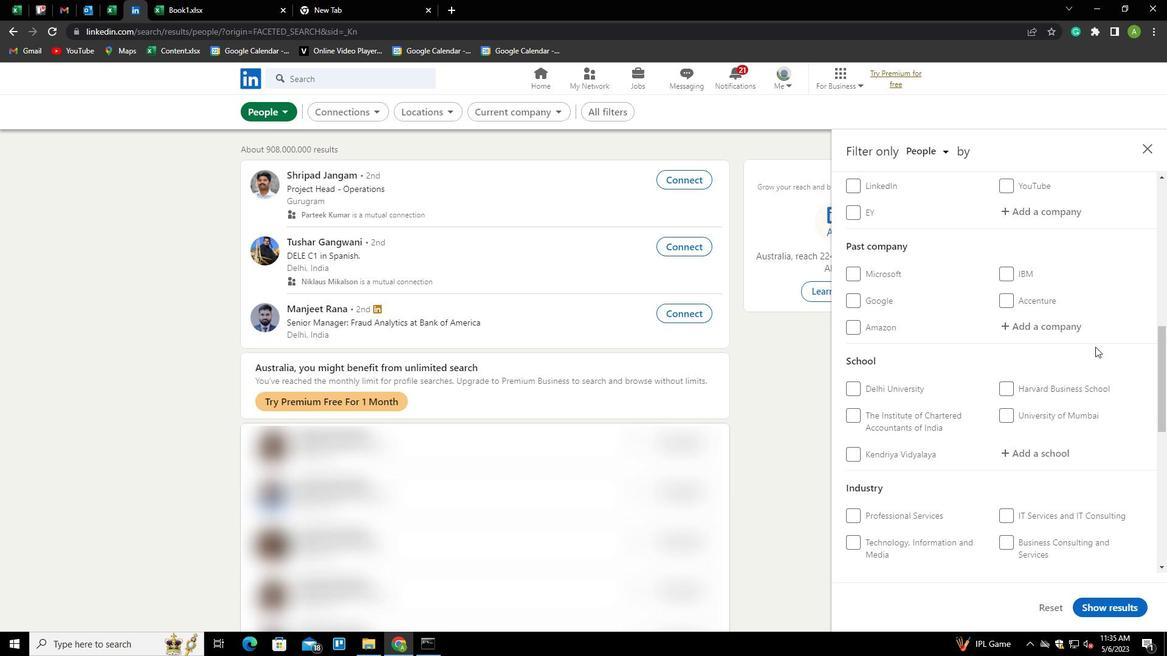 
Action: Mouse scrolled (1095, 347) with delta (0, 0)
Screenshot: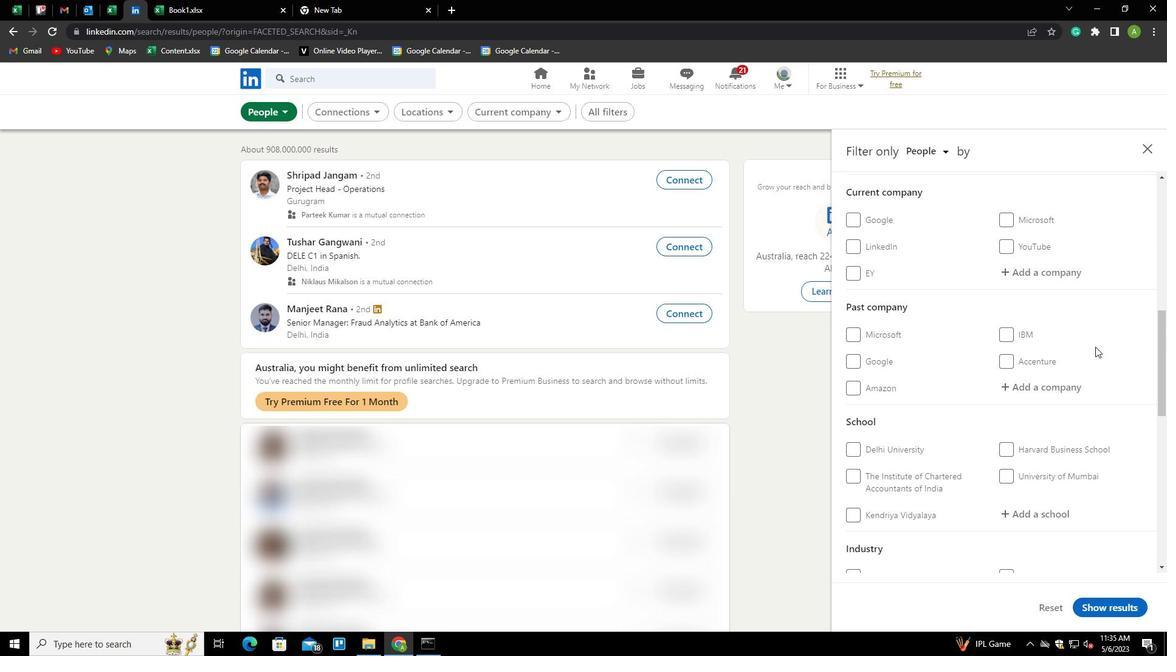 
Action: Mouse moved to (1048, 337)
Screenshot: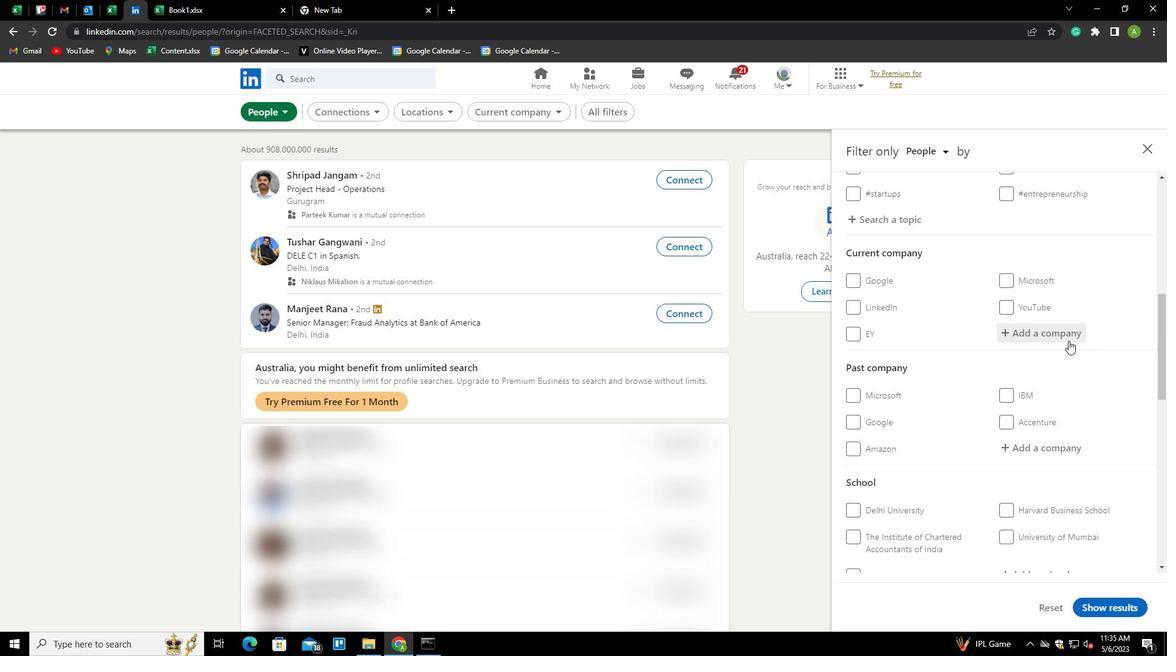
Action: Mouse pressed left at (1048, 337)
Screenshot: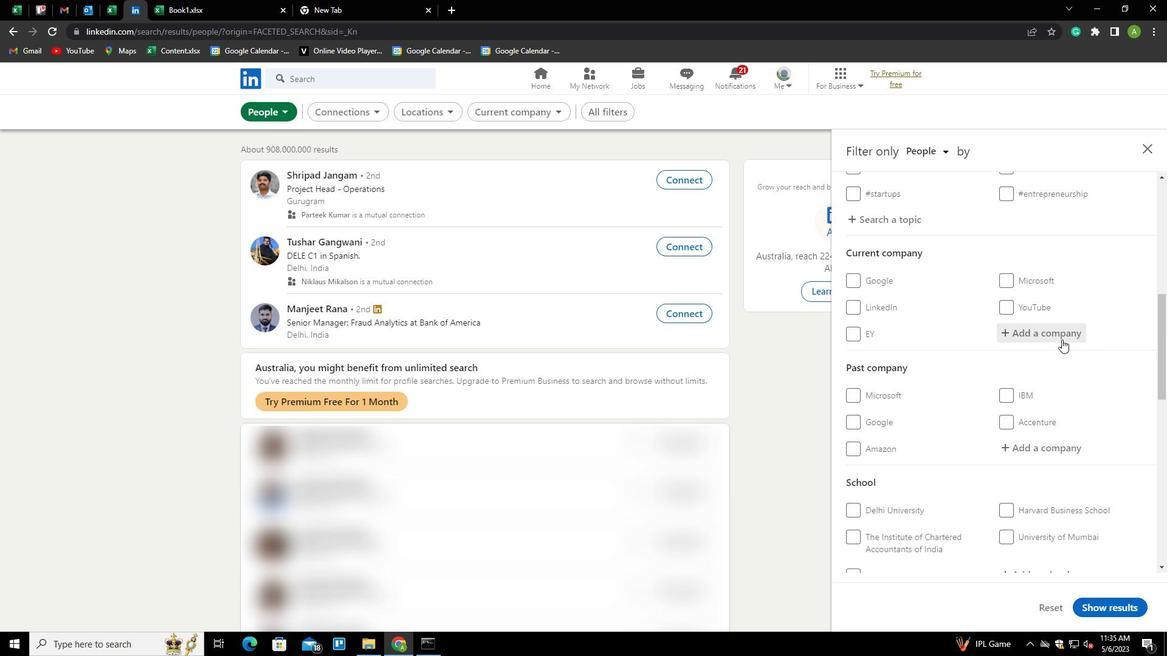 
Action: Mouse moved to (1047, 337)
Screenshot: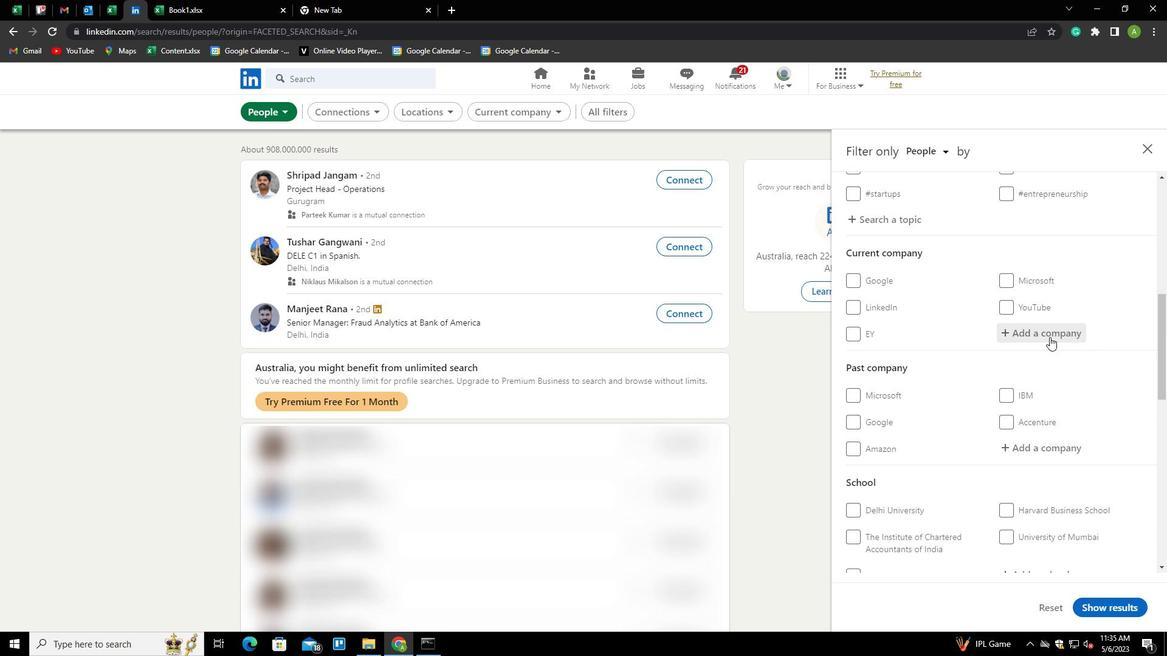 
Action: Key pressed <Key.shift>T<Key.backspace>RHI<Key.space>MAGNESITA<Key.down><Key.enter>
Screenshot: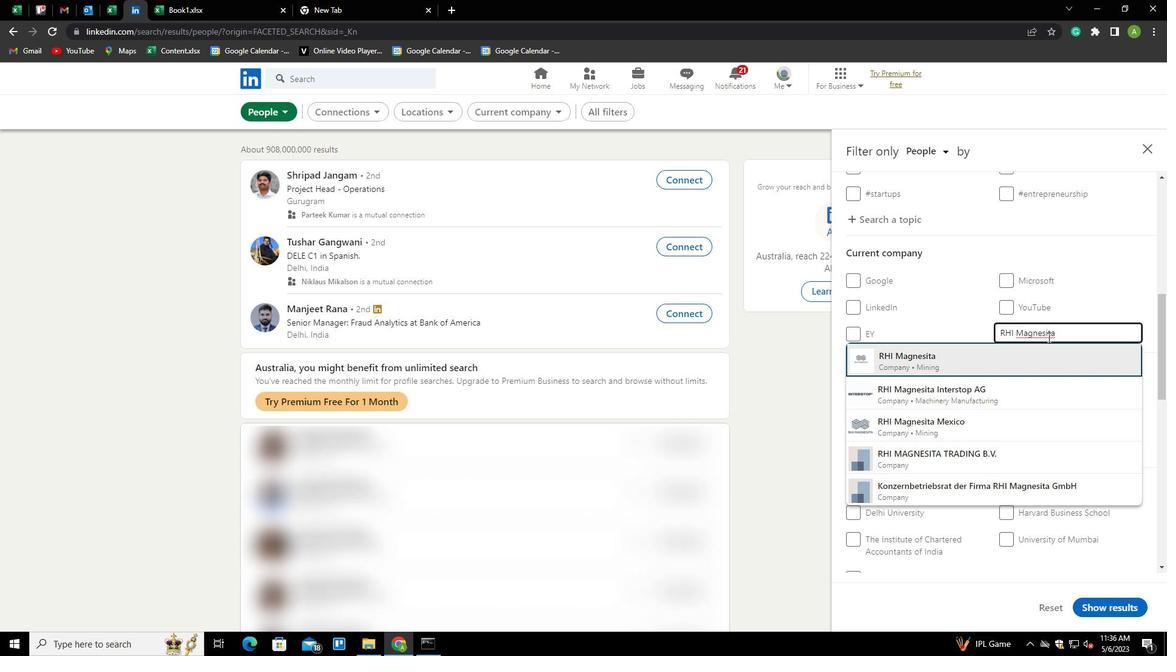 
Action: Mouse scrolled (1047, 336) with delta (0, 0)
Screenshot: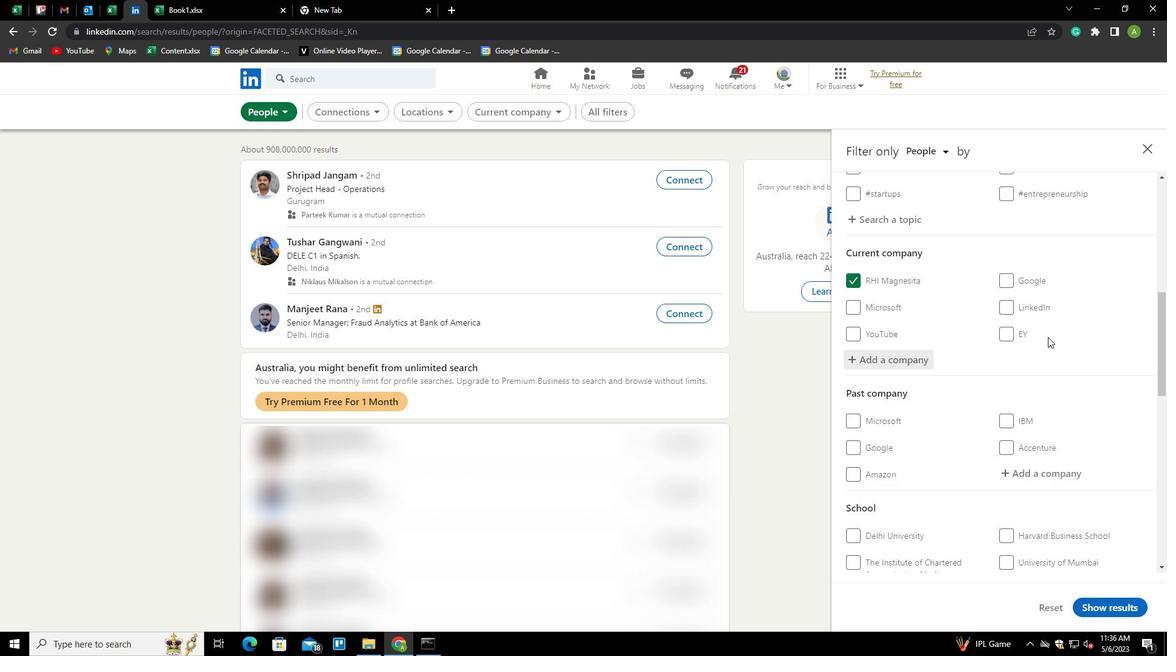 
Action: Mouse scrolled (1047, 336) with delta (0, 0)
Screenshot: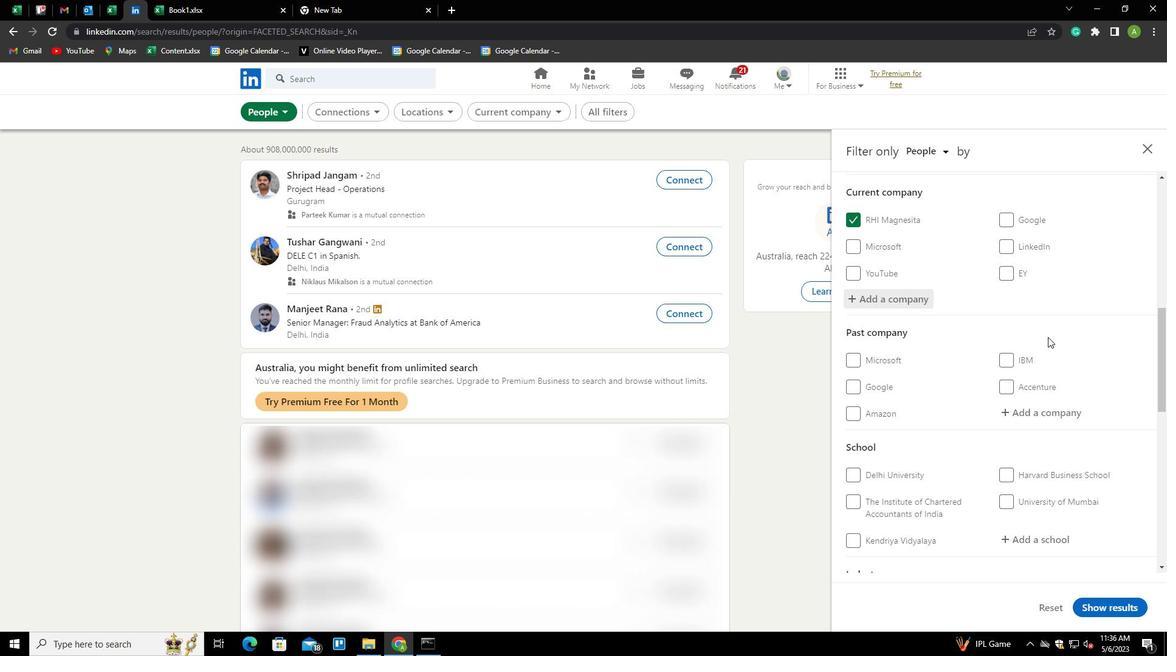 
Action: Mouse scrolled (1047, 336) with delta (0, 0)
Screenshot: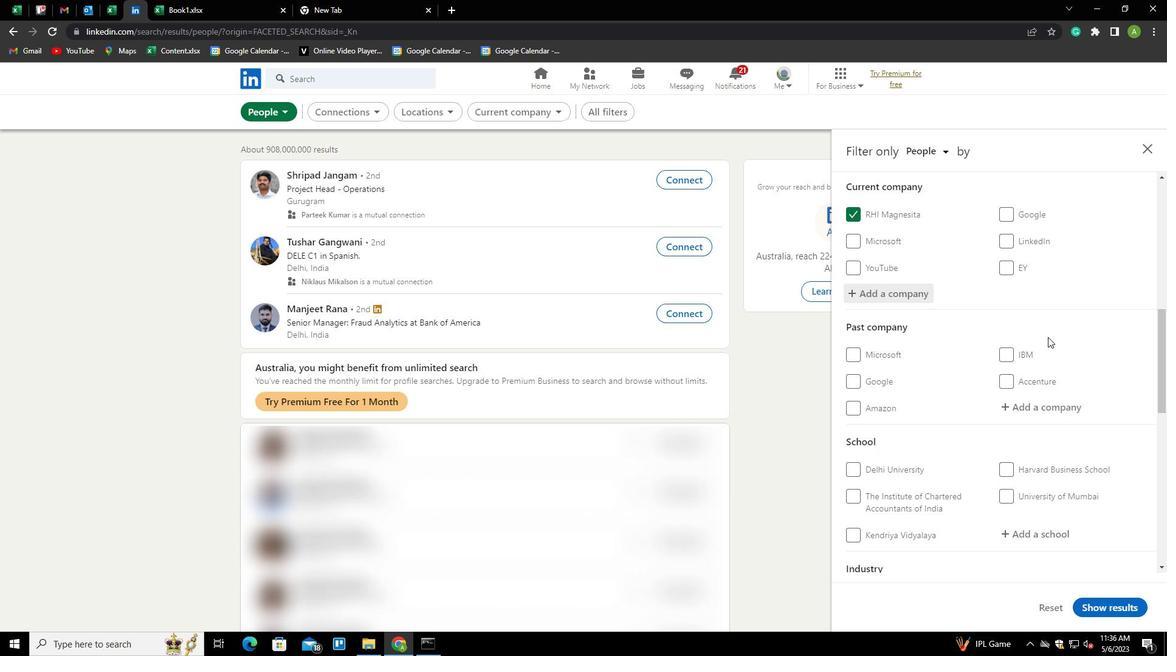 
Action: Mouse scrolled (1047, 336) with delta (0, 0)
Screenshot: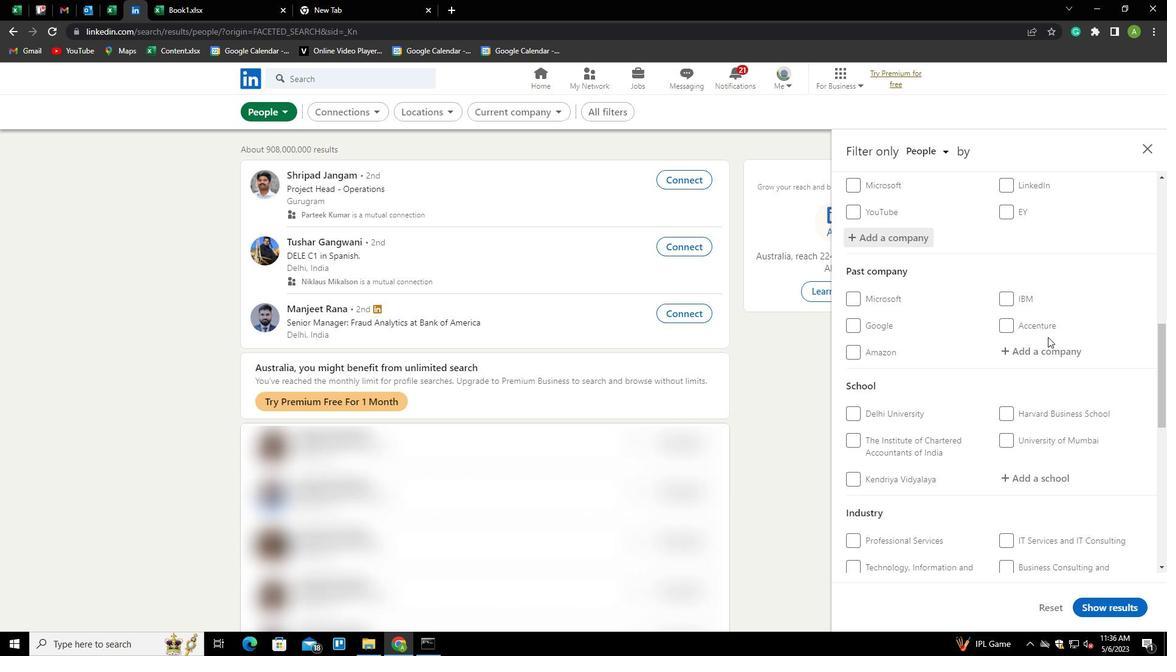 
Action: Mouse moved to (1039, 356)
Screenshot: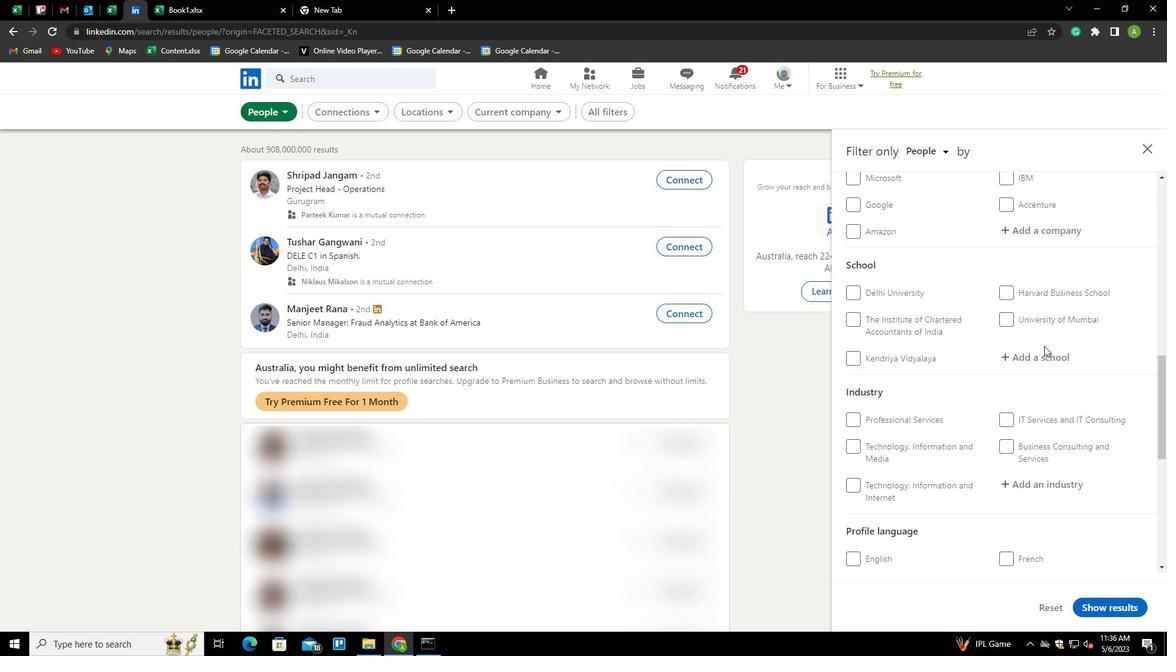 
Action: Mouse pressed left at (1039, 356)
Screenshot: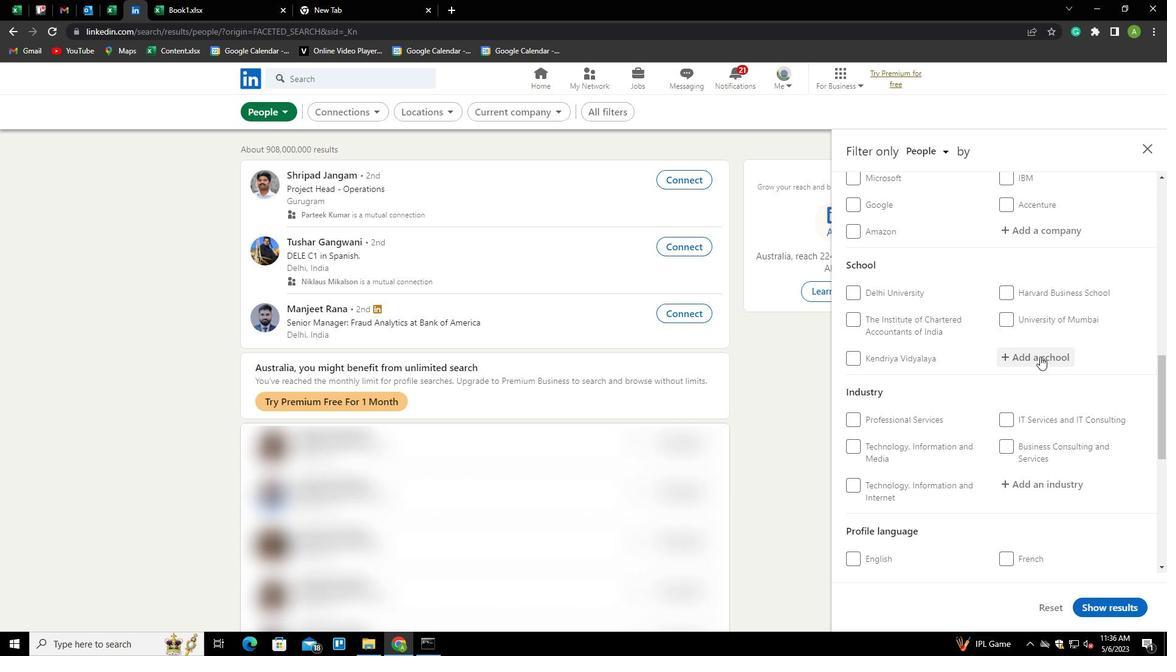 
Action: Key pressed <Key.shift>KABI<Key.space><Key.shift>NAZRUL<Key.space><Key.shift>COLLEGE<Key.down><Key.enter>
Screenshot: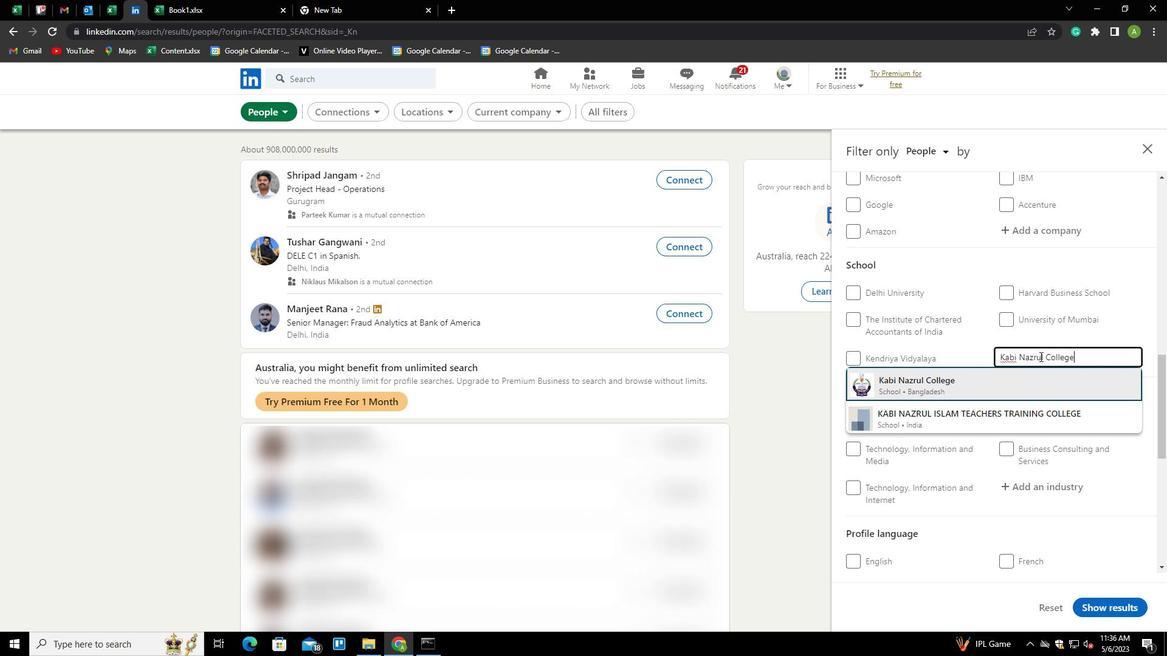 
Action: Mouse scrolled (1039, 356) with delta (0, 0)
Screenshot: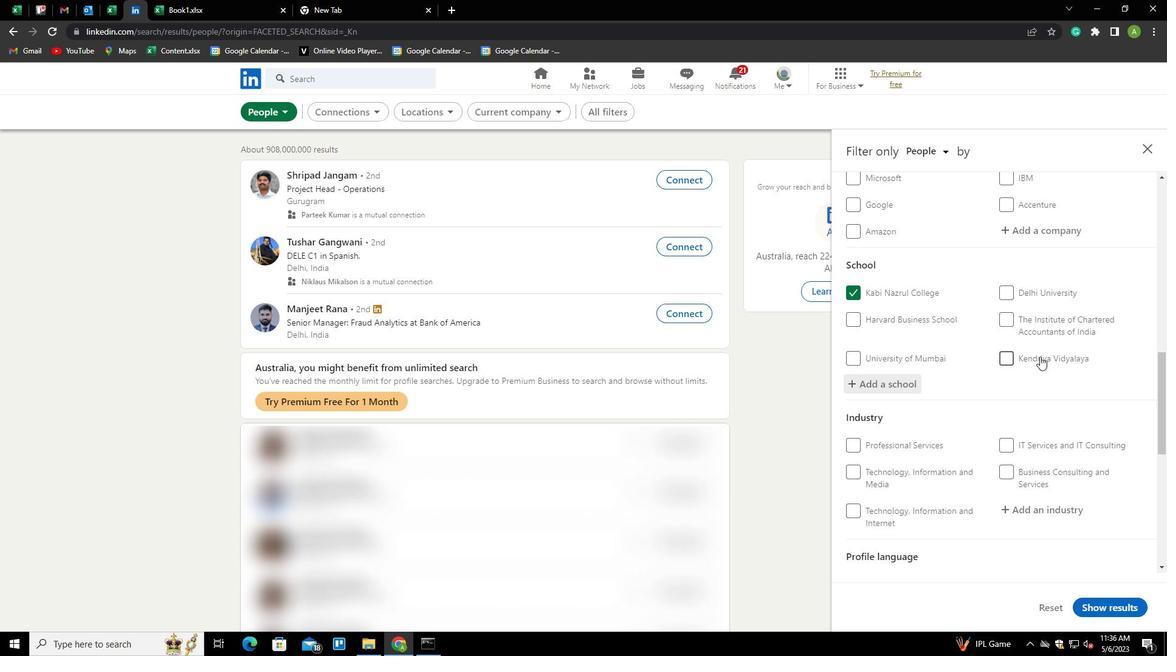 
Action: Mouse scrolled (1039, 356) with delta (0, 0)
Screenshot: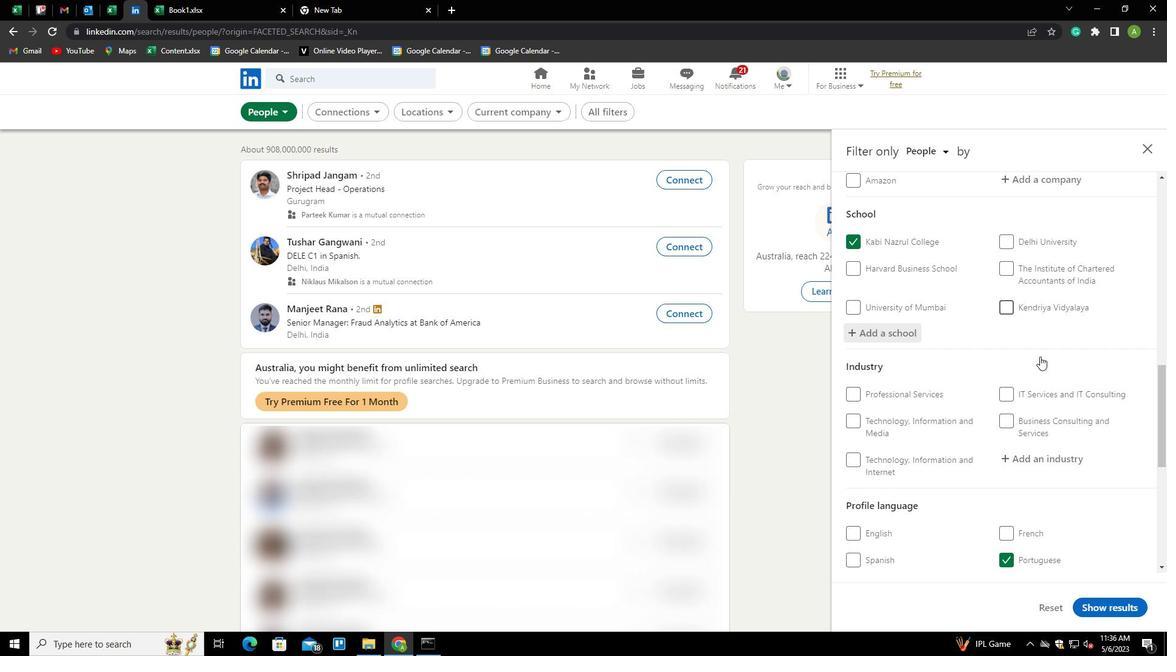
Action: Mouse scrolled (1039, 356) with delta (0, 0)
Screenshot: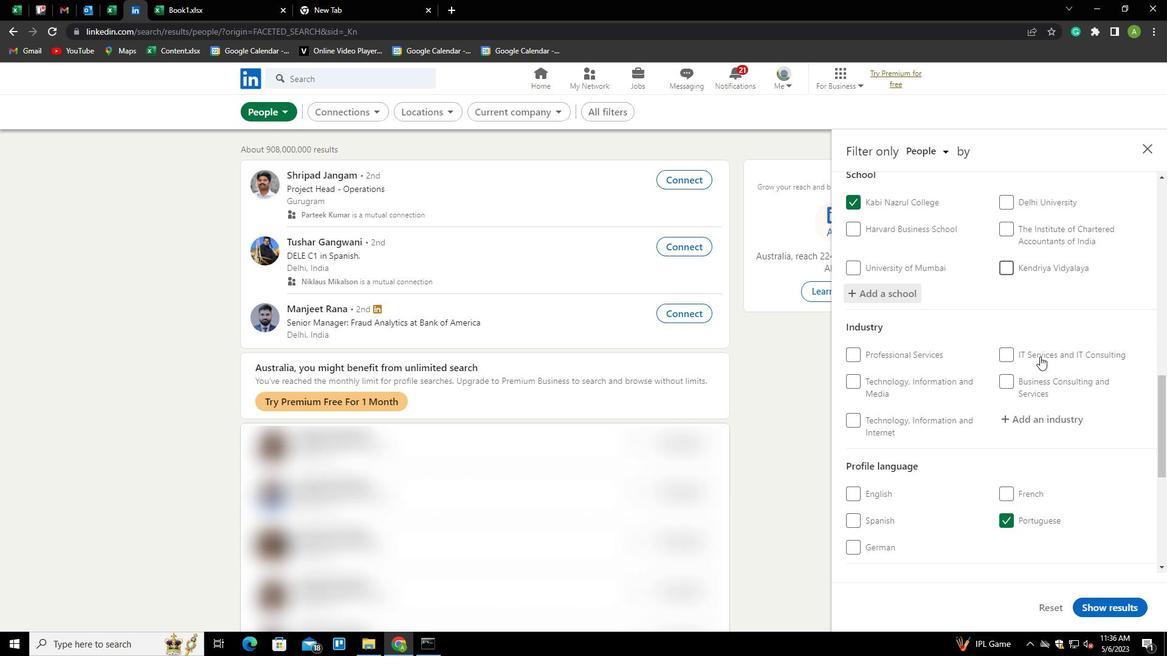 
Action: Mouse moved to (1033, 329)
Screenshot: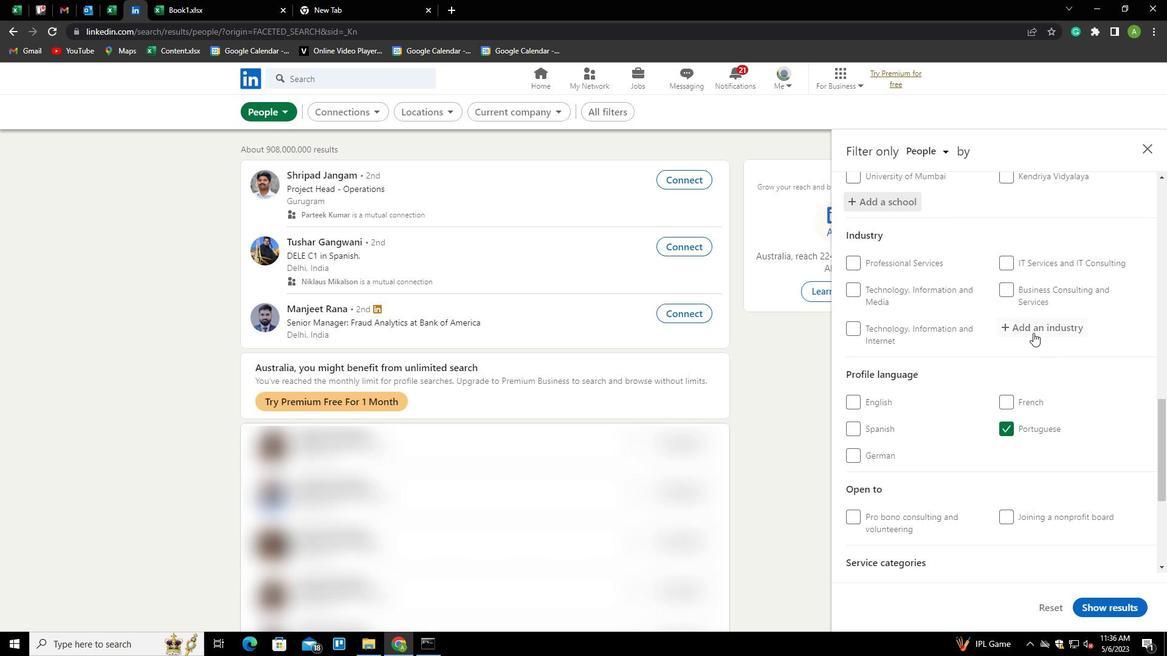 
Action: Mouse pressed left at (1033, 329)
Screenshot: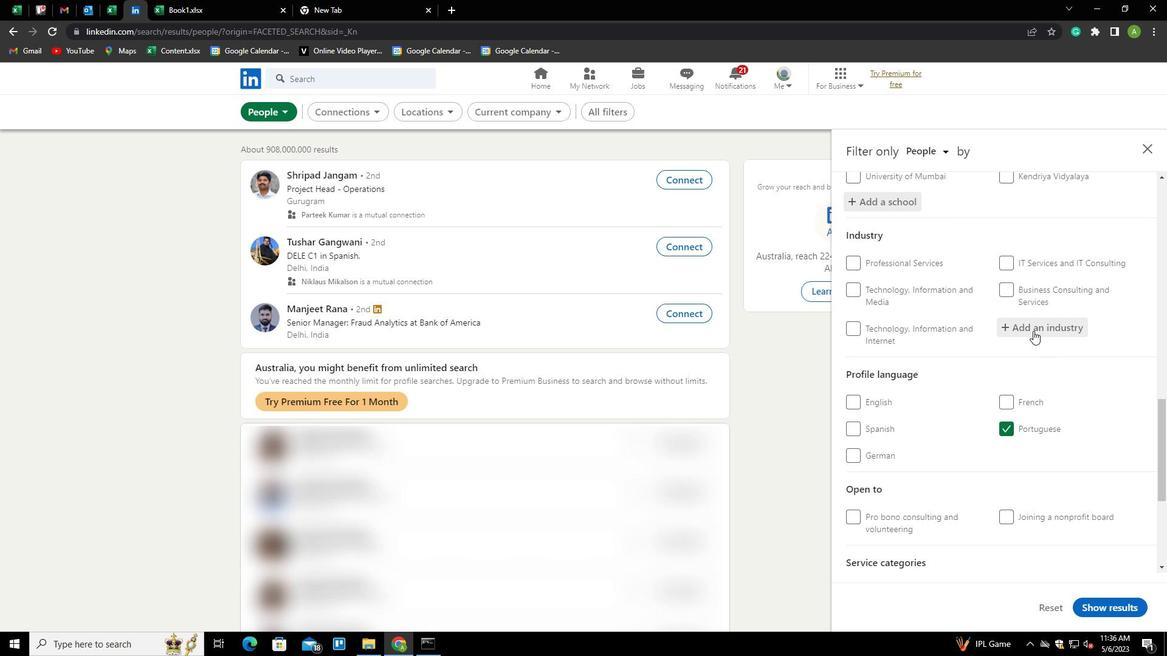 
Action: Key pressed <Key.shift>OPTOMETRISTS<Key.down><Key.enter>
Screenshot: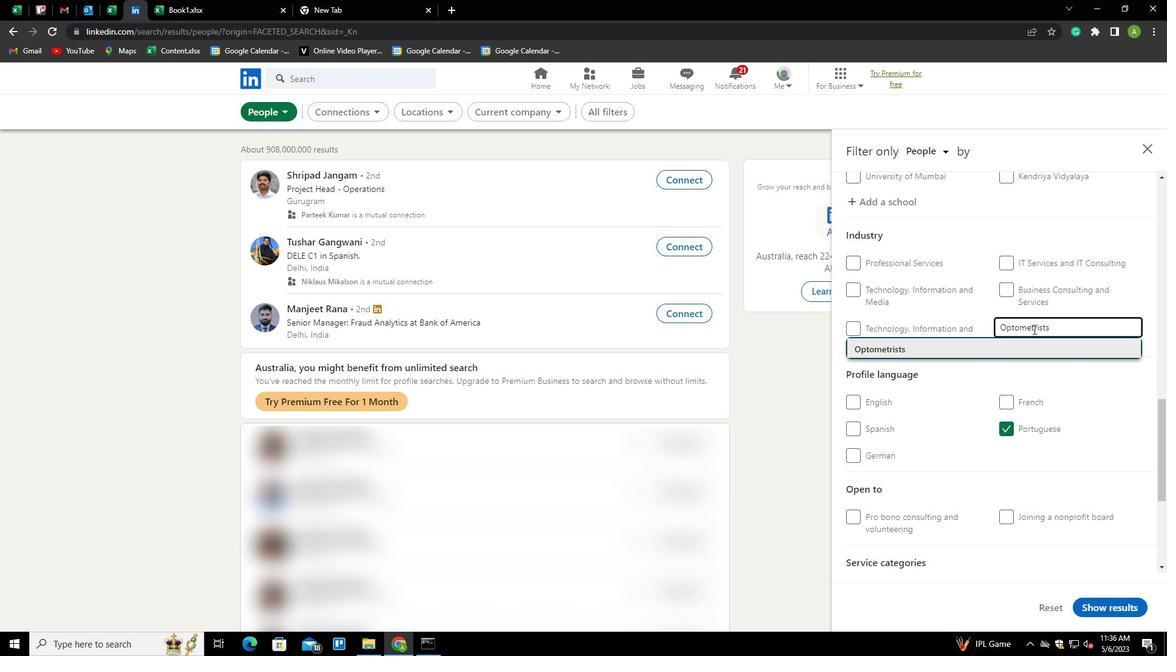 
Action: Mouse scrolled (1033, 328) with delta (0, 0)
Screenshot: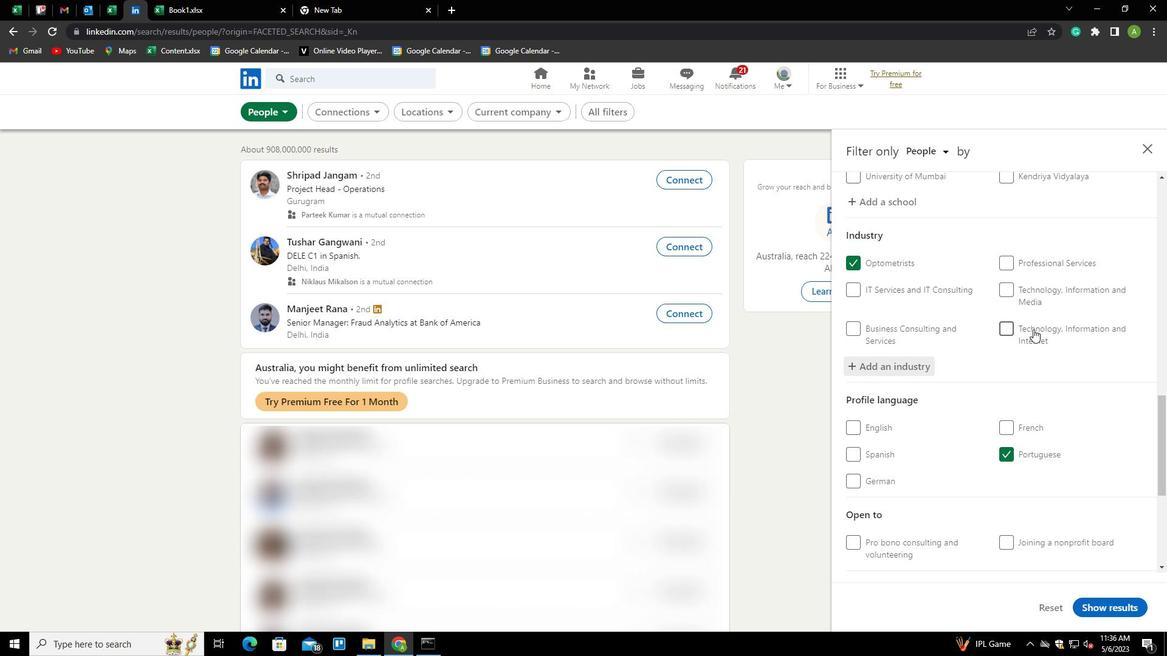 
Action: Mouse scrolled (1033, 328) with delta (0, 0)
Screenshot: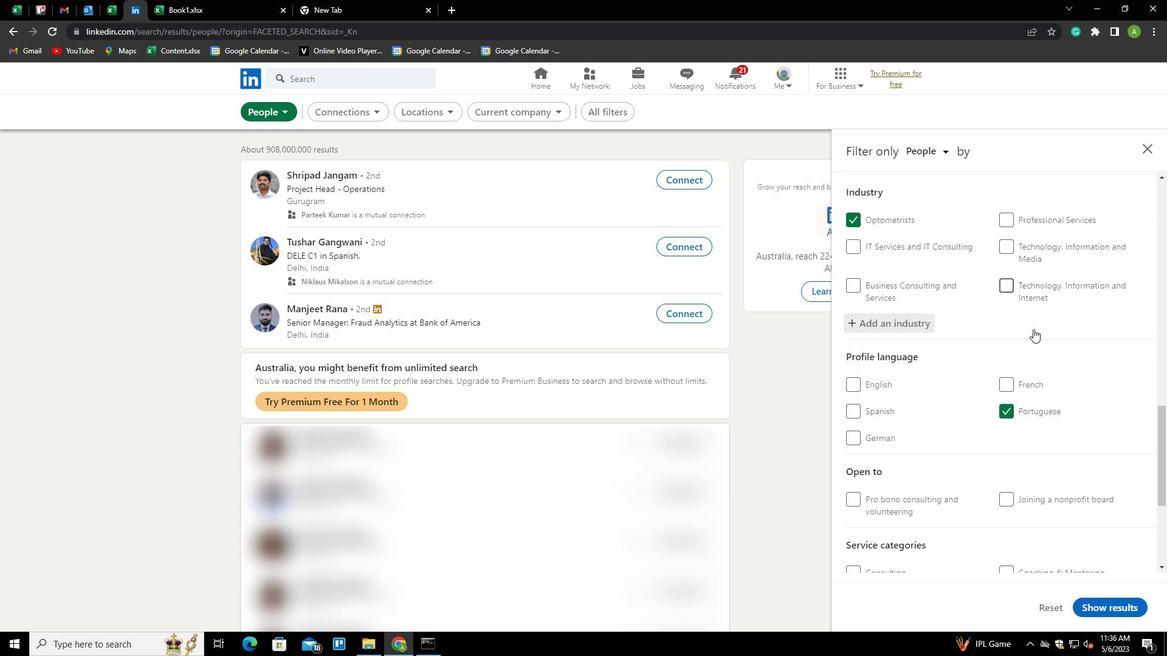 
Action: Mouse scrolled (1033, 328) with delta (0, 0)
Screenshot: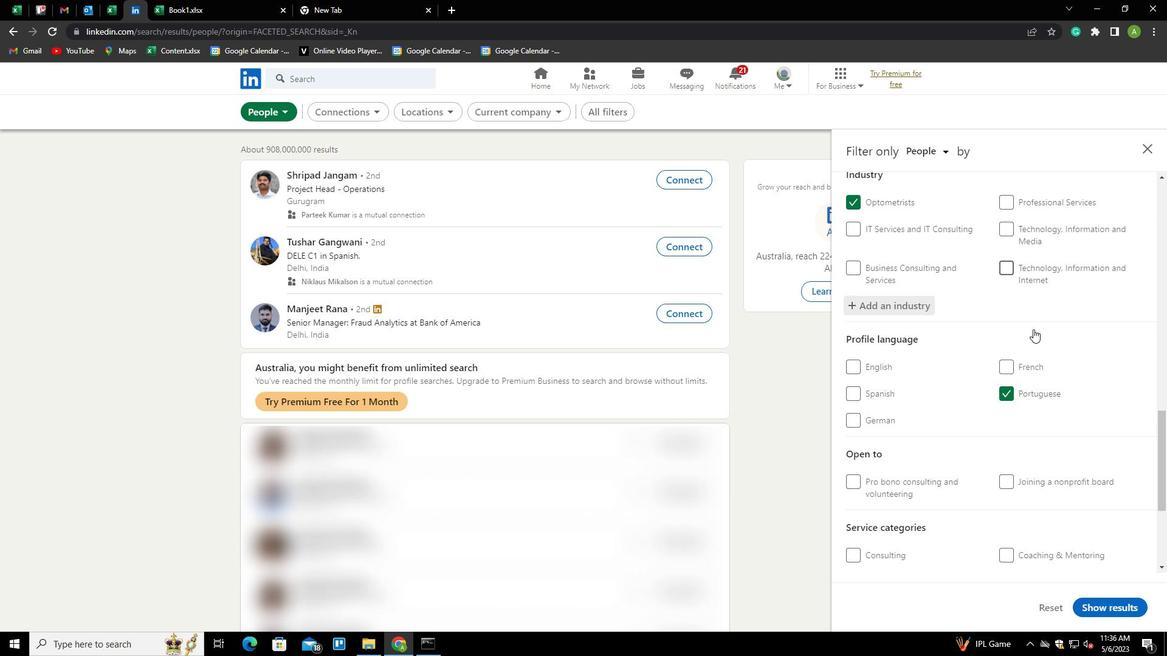 
Action: Mouse scrolled (1033, 328) with delta (0, 0)
Screenshot: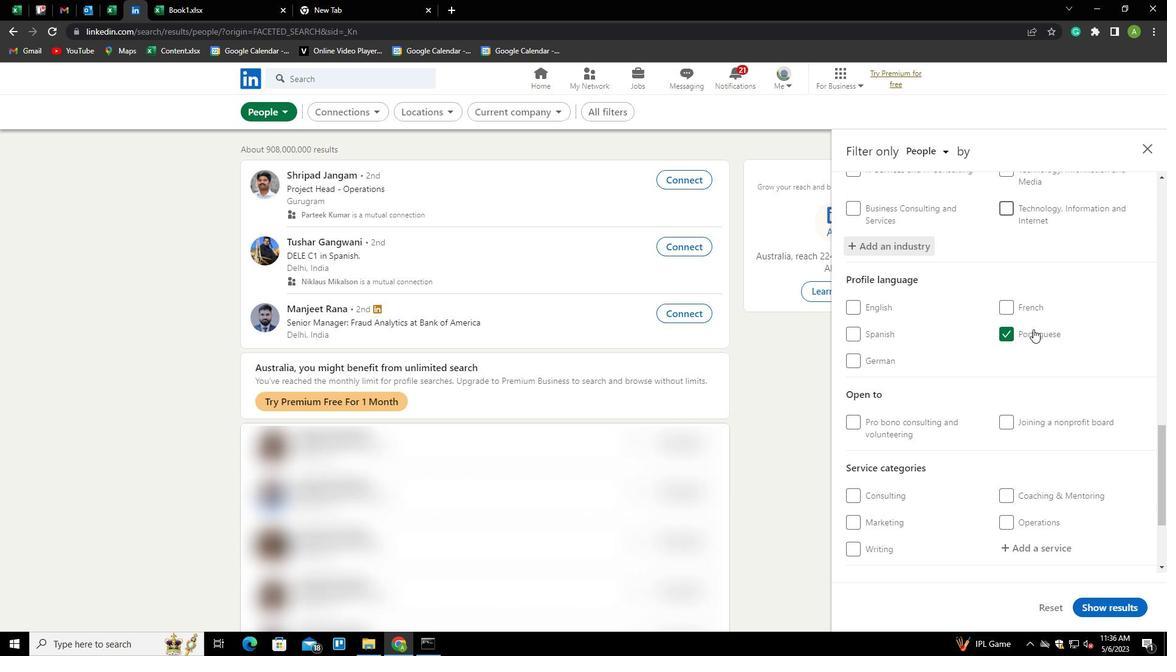 
Action: Mouse scrolled (1033, 328) with delta (0, 0)
Screenshot: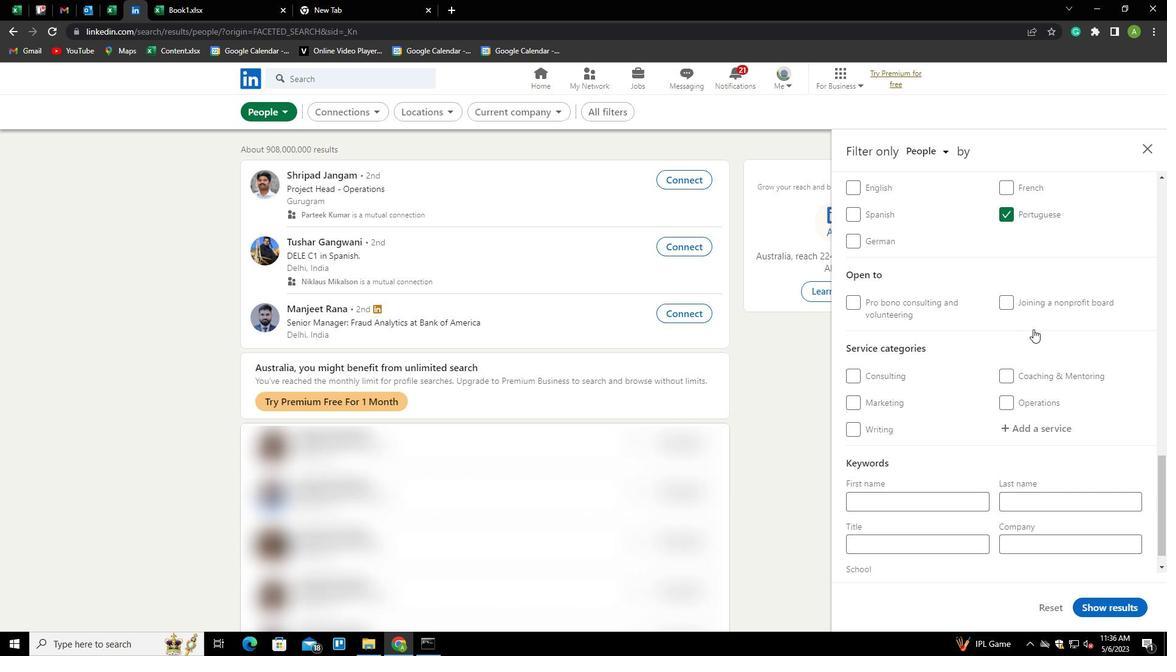
Action: Mouse moved to (1033, 393)
Screenshot: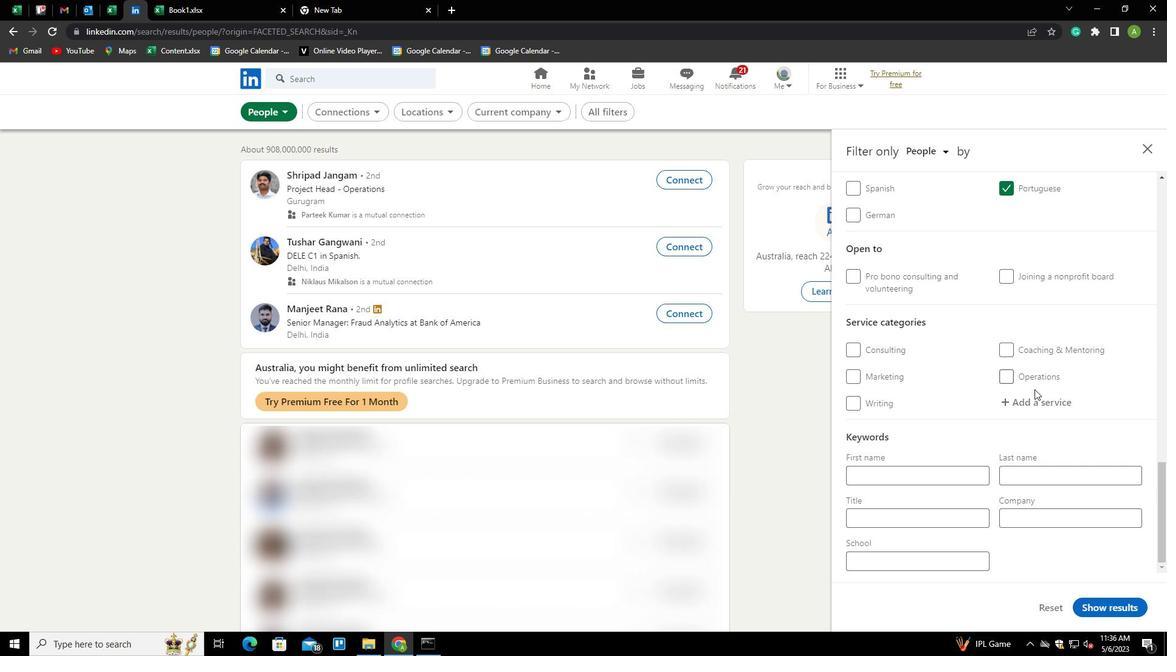 
Action: Mouse pressed left at (1033, 393)
Screenshot: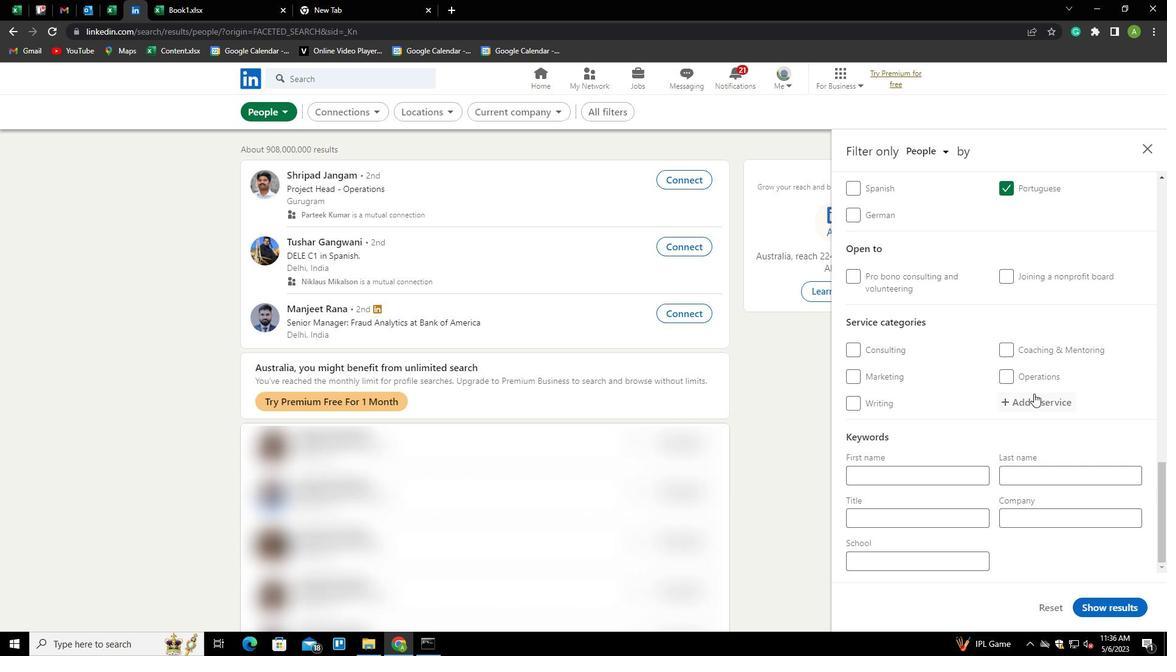 
Action: Key pressed <Key.shift><Key.shift><Key.shift><Key.shift><Key.shift><Key.shift><Key.shift><Key.shift>BANKRUPTCY<Key.space><Key.shift>LAW<Key.down><Key.enter>
Screenshot: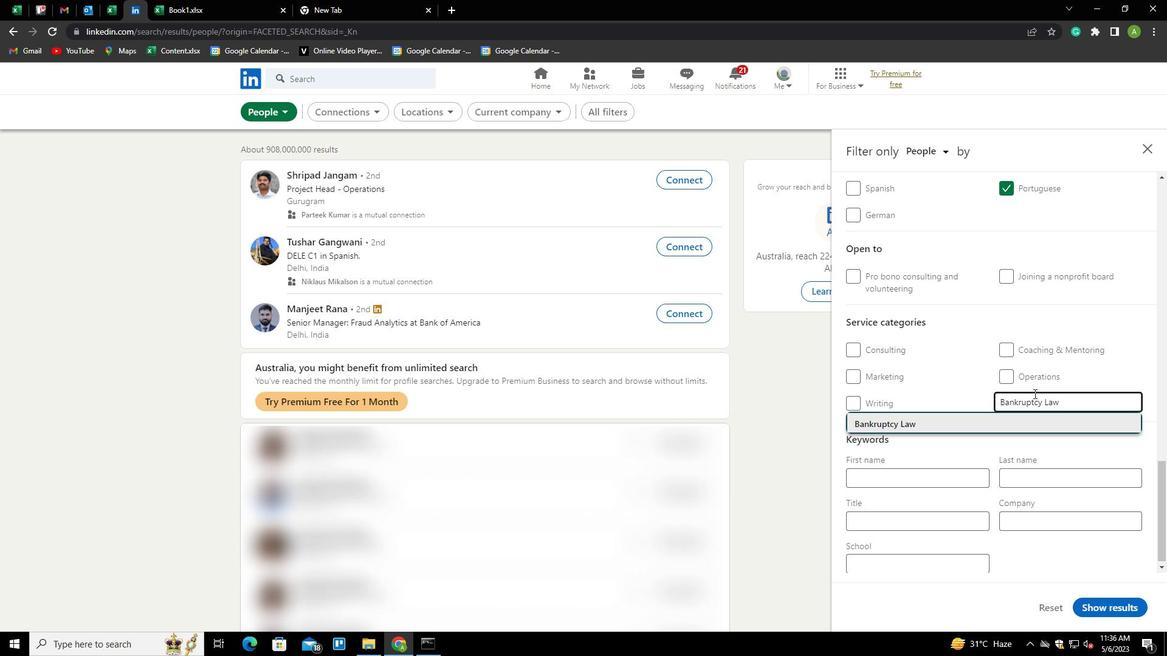 
Action: Mouse moved to (1046, 385)
Screenshot: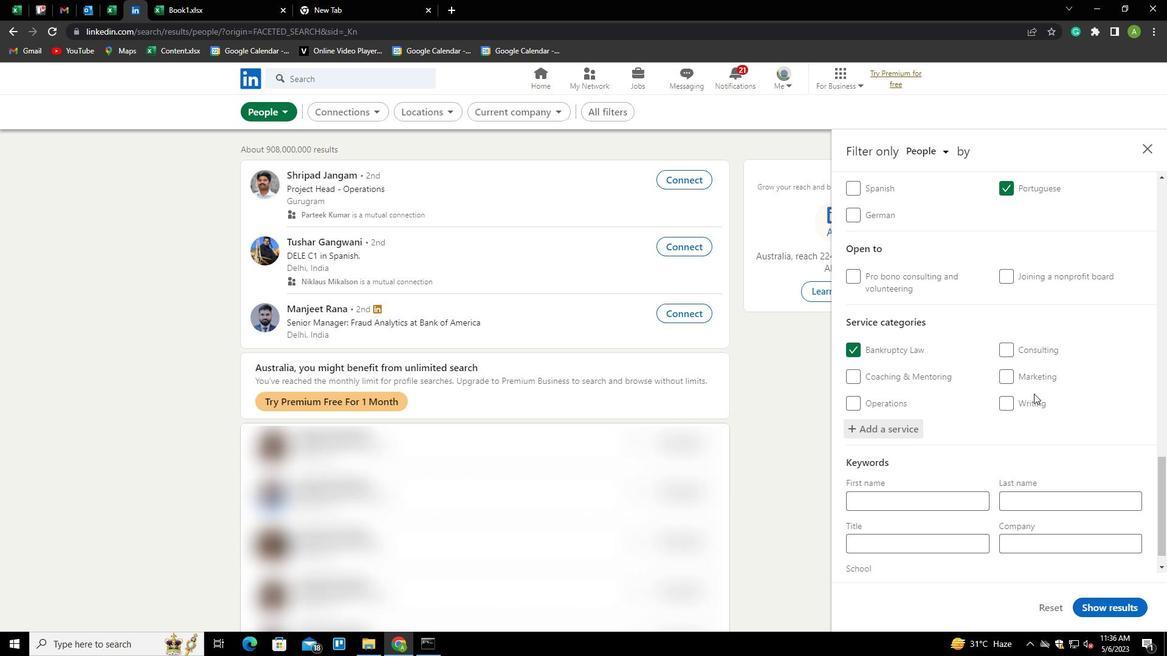 
Action: Mouse scrolled (1046, 385) with delta (0, 0)
Screenshot: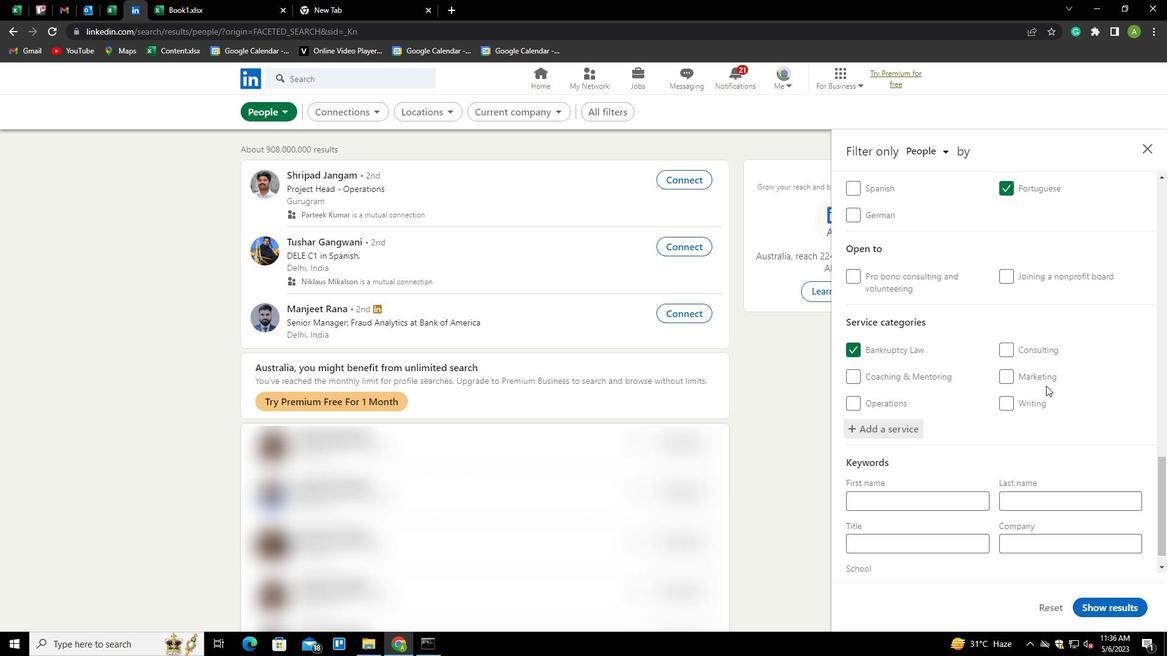 
Action: Mouse scrolled (1046, 385) with delta (0, 0)
Screenshot: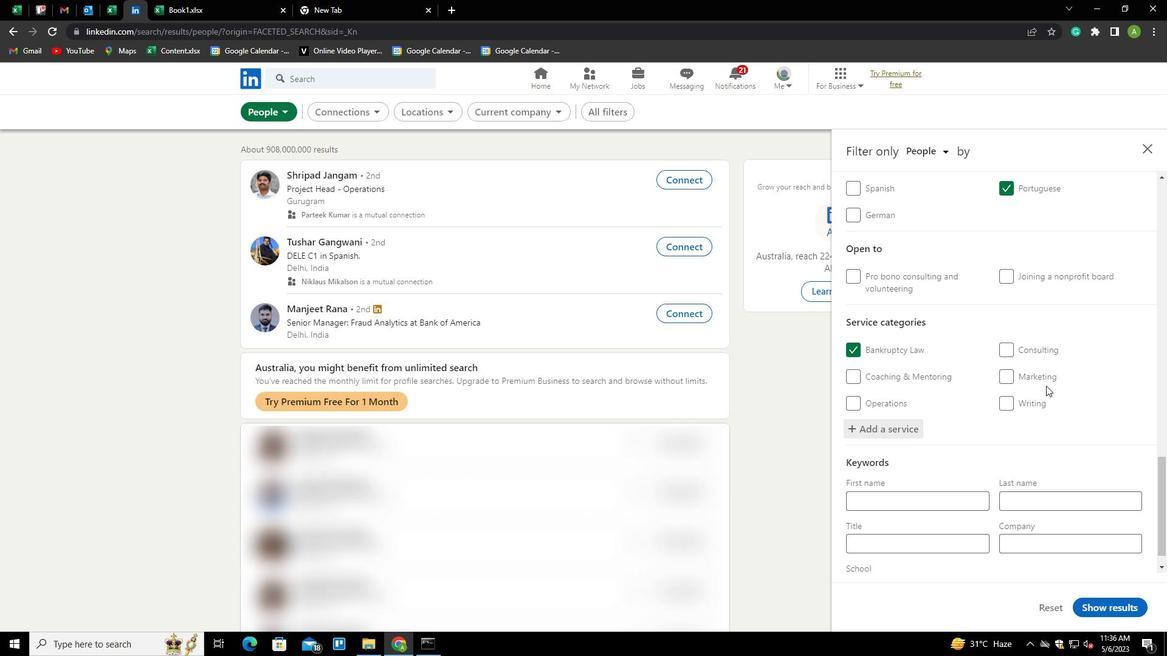 
Action: Mouse scrolled (1046, 385) with delta (0, 0)
Screenshot: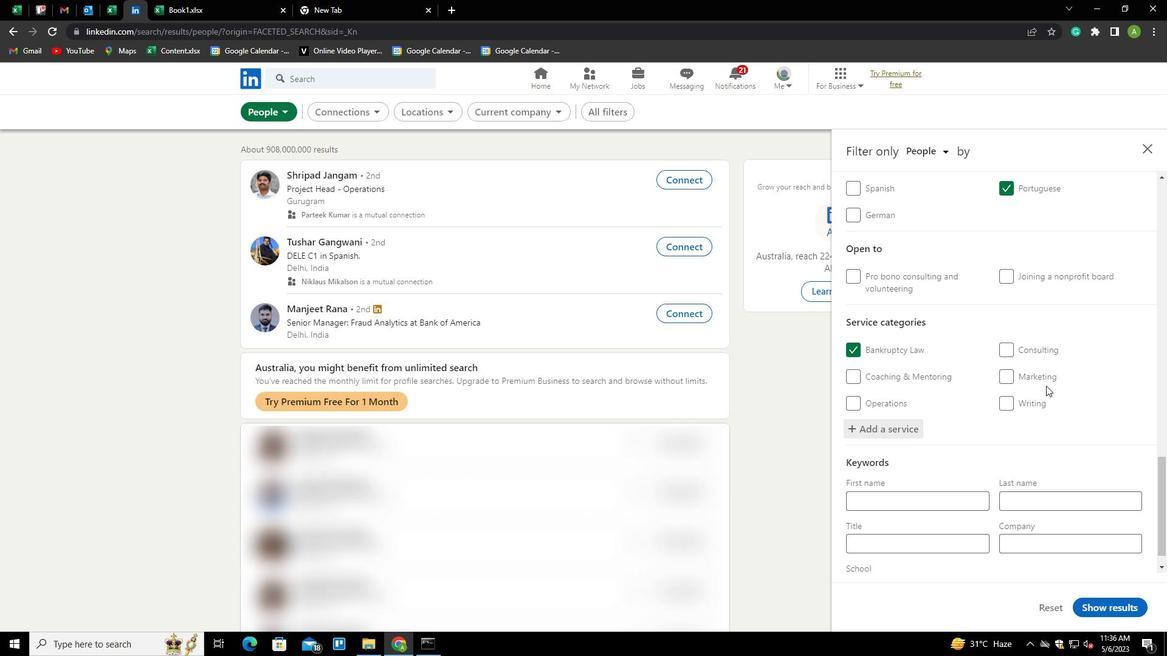 
Action: Mouse moved to (960, 516)
Screenshot: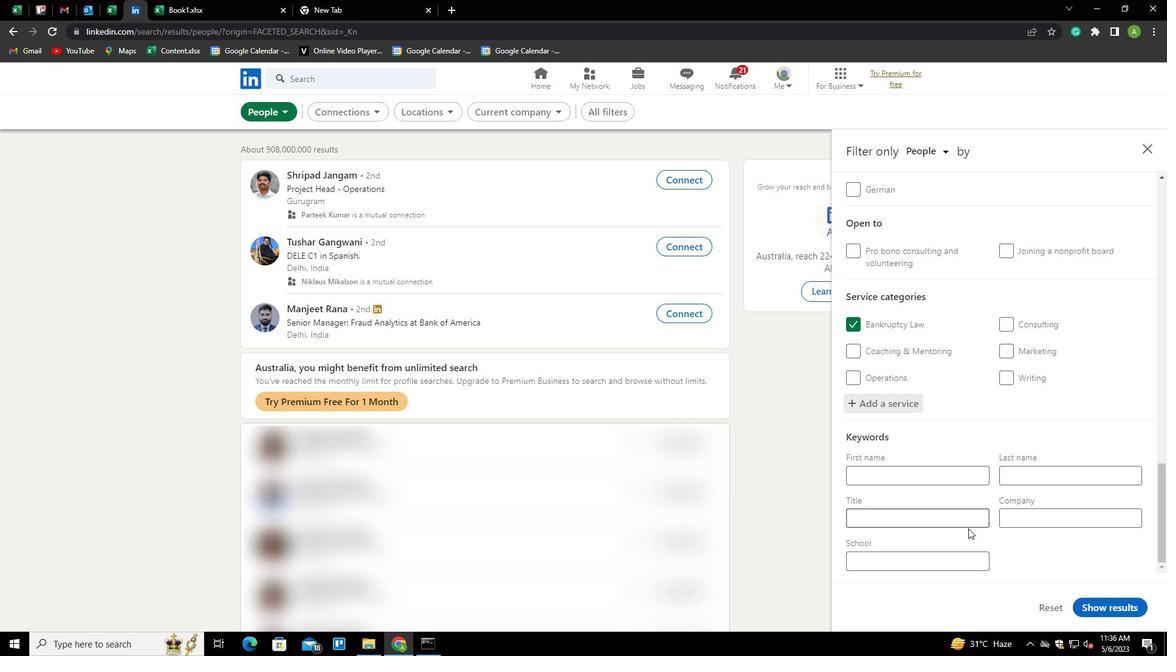 
Action: Key pressed <Key.shift>
Screenshot: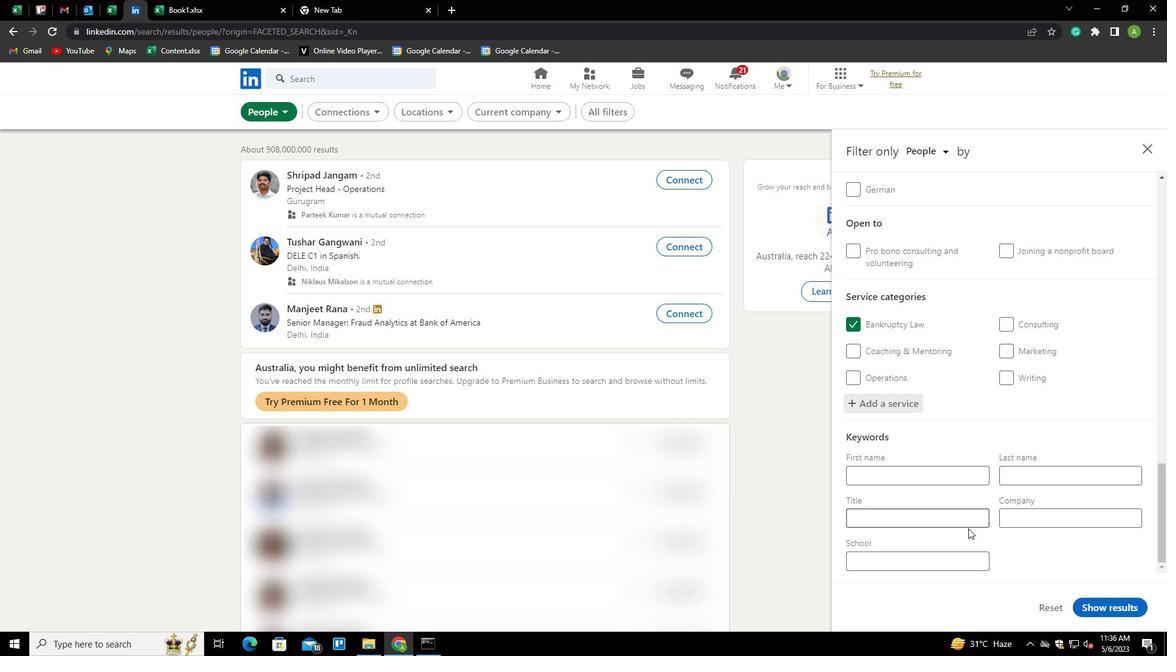 
Action: Mouse moved to (957, 513)
Screenshot: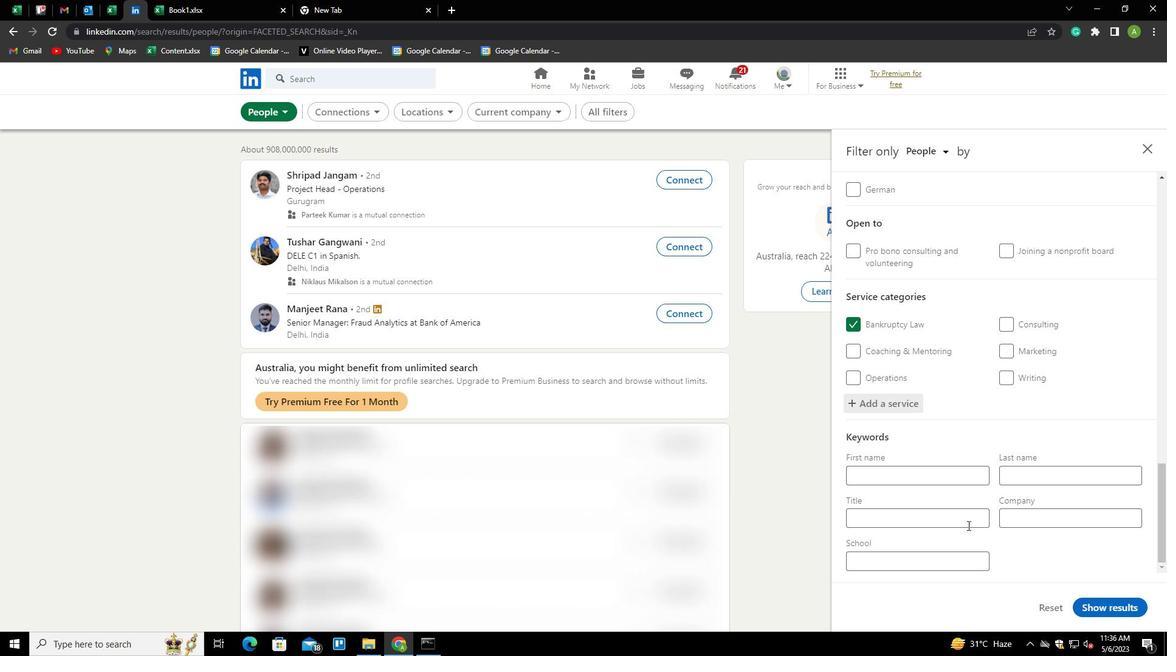 
Action: Mouse pressed left at (957, 513)
Screenshot: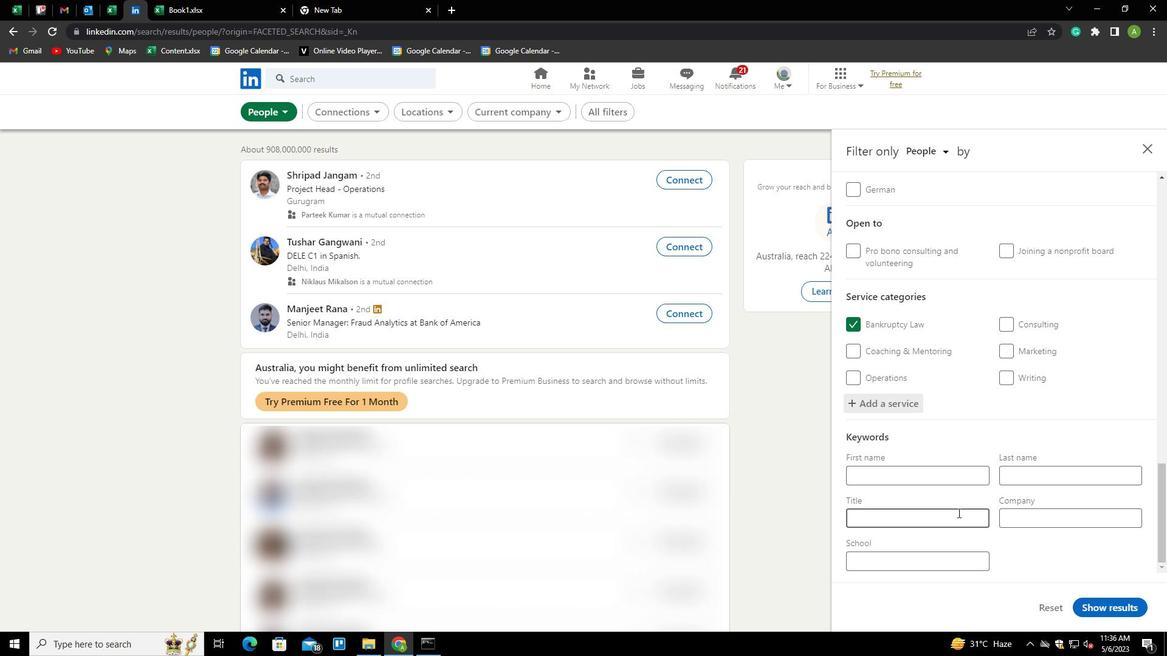 
Action: Key pressed S
Screenshot: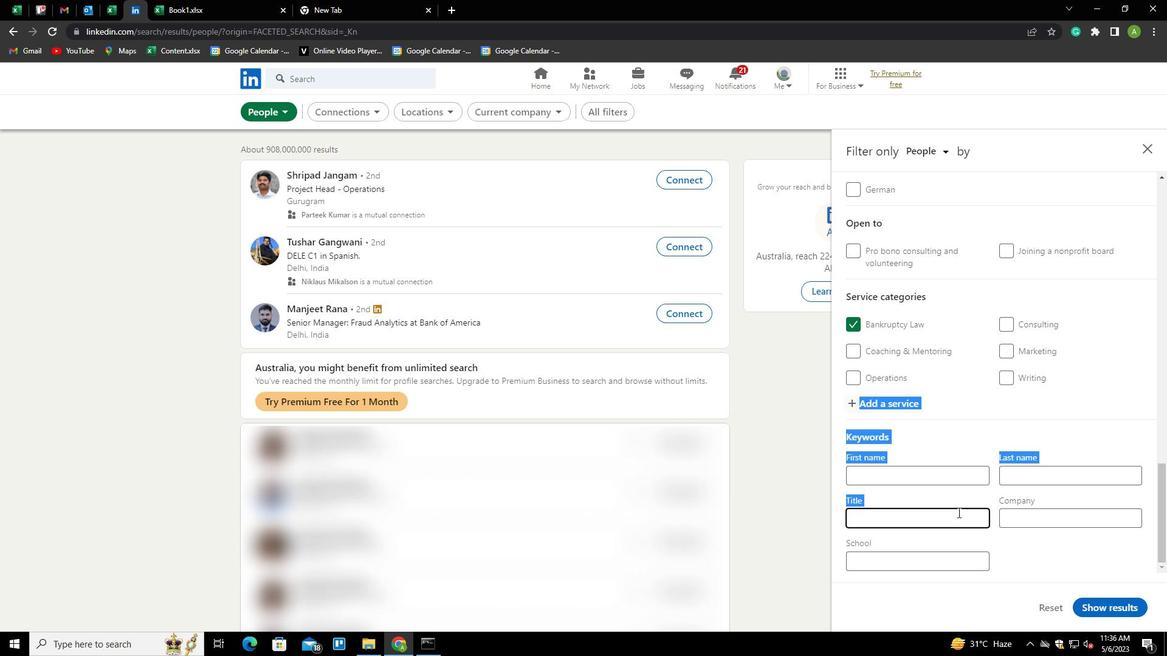 
Action: Mouse moved to (957, 512)
Screenshot: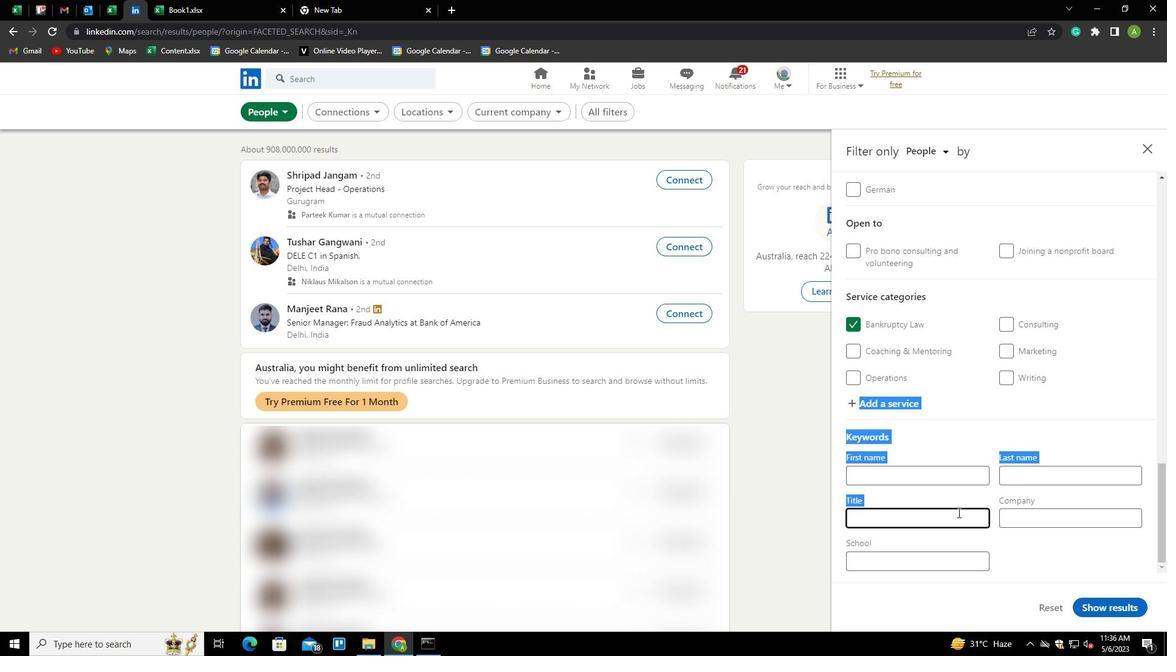 
Action: Mouse pressed left at (957, 512)
Screenshot: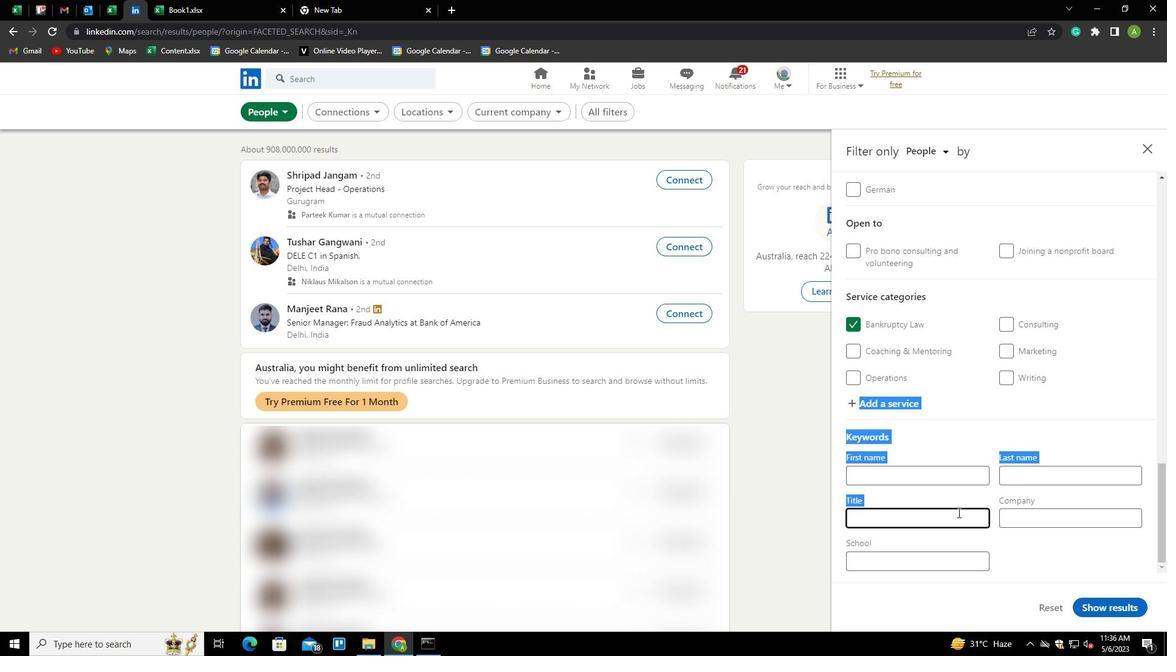 
Action: Key pressed <Key.shift>STORE<Key.space><Key.shift>MANAGER
Screenshot: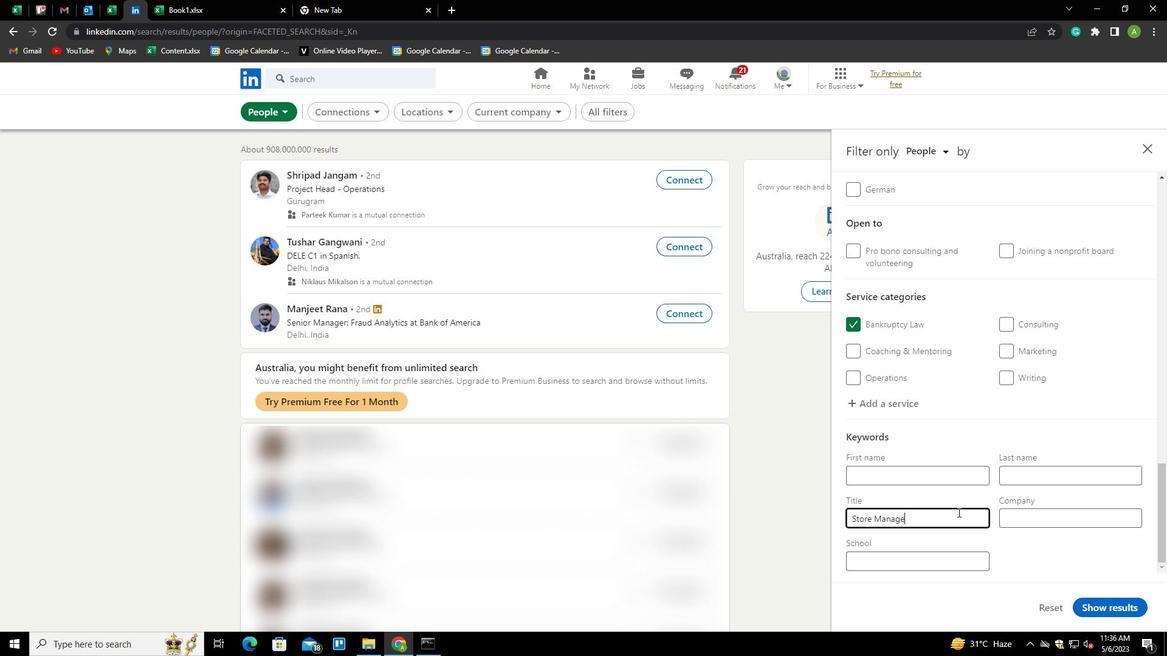 
Action: Mouse moved to (1047, 556)
Screenshot: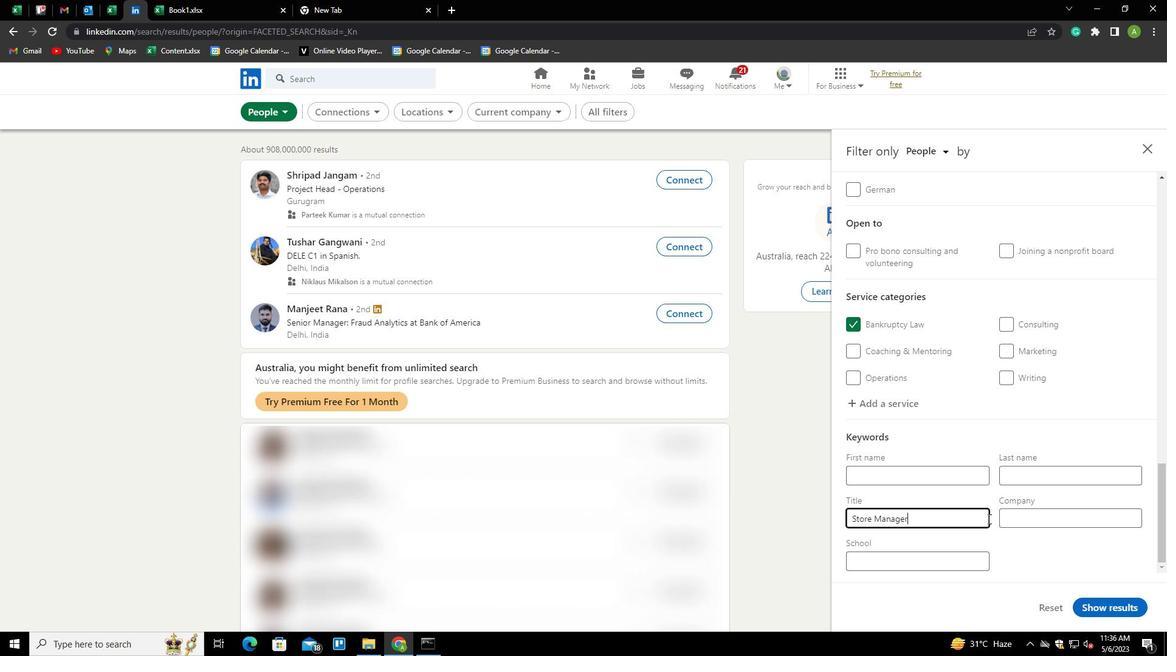 
Action: Mouse pressed left at (1047, 556)
Screenshot: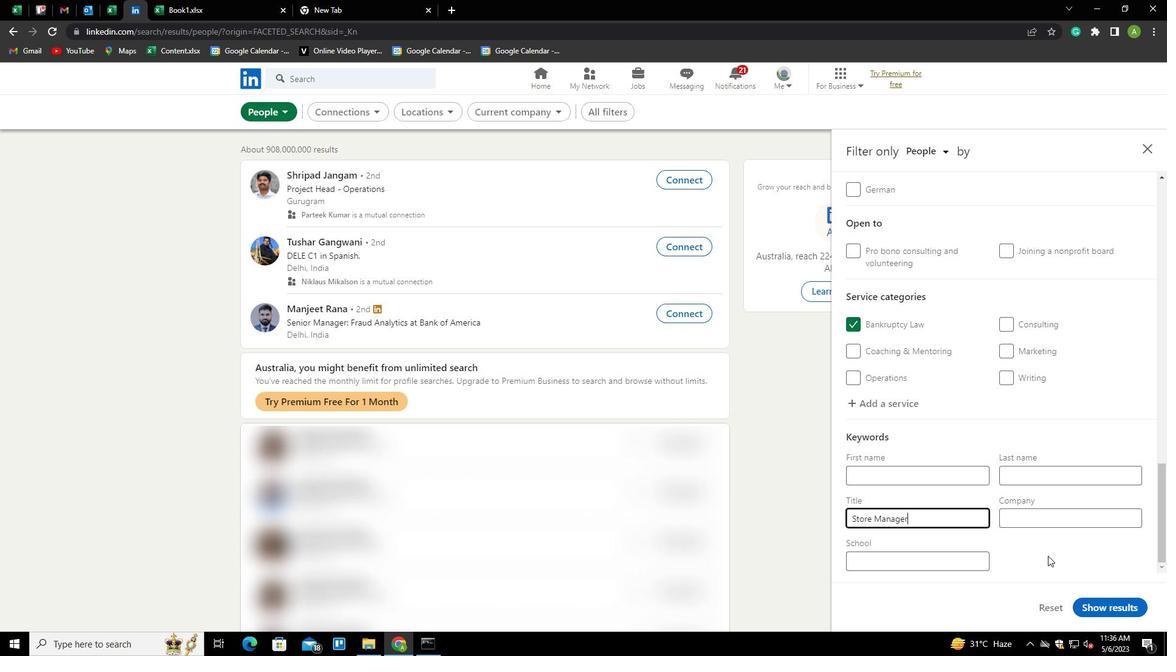 
Action: Mouse moved to (1096, 607)
Screenshot: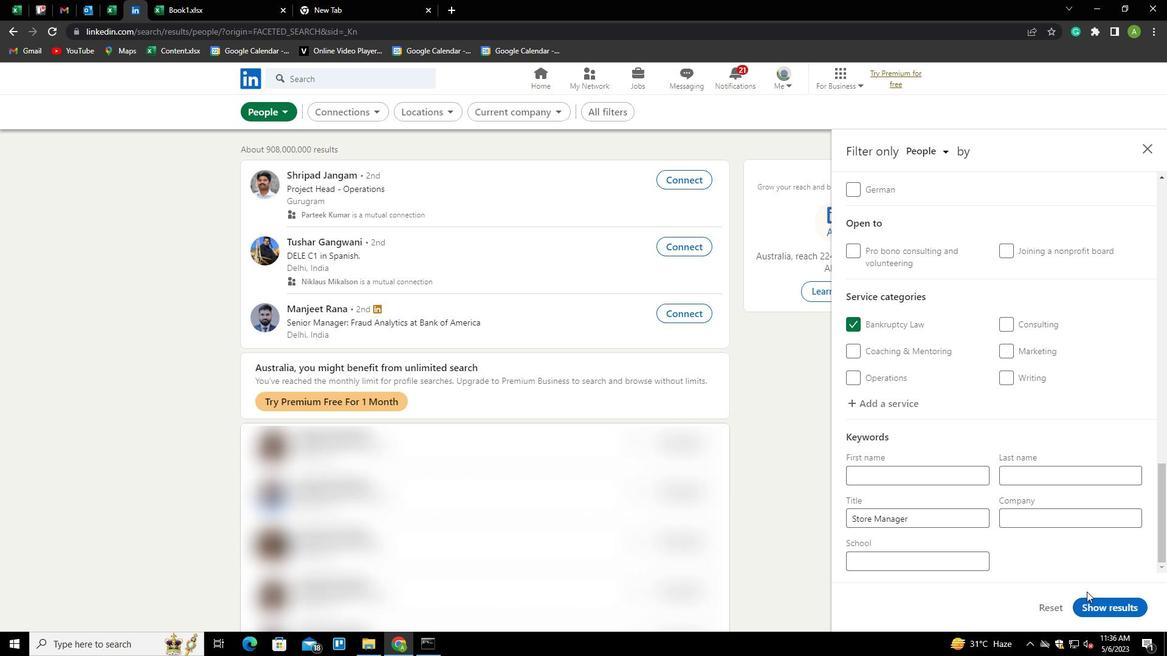 
Action: Mouse pressed left at (1096, 607)
Screenshot: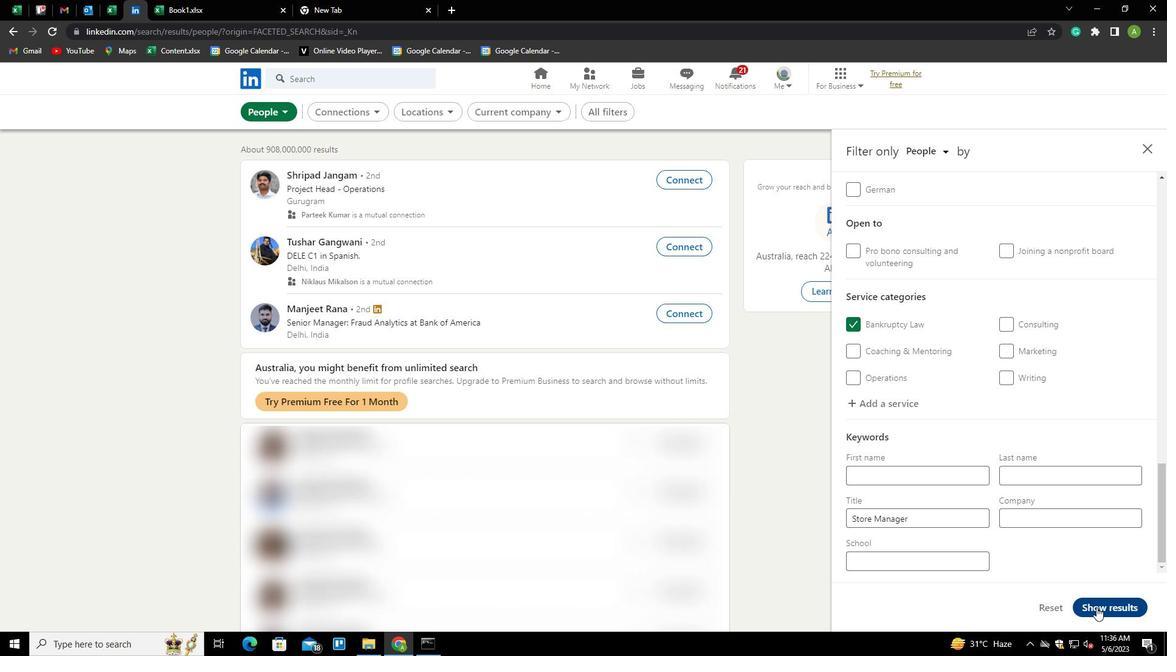 
Action: Mouse moved to (1121, 595)
Screenshot: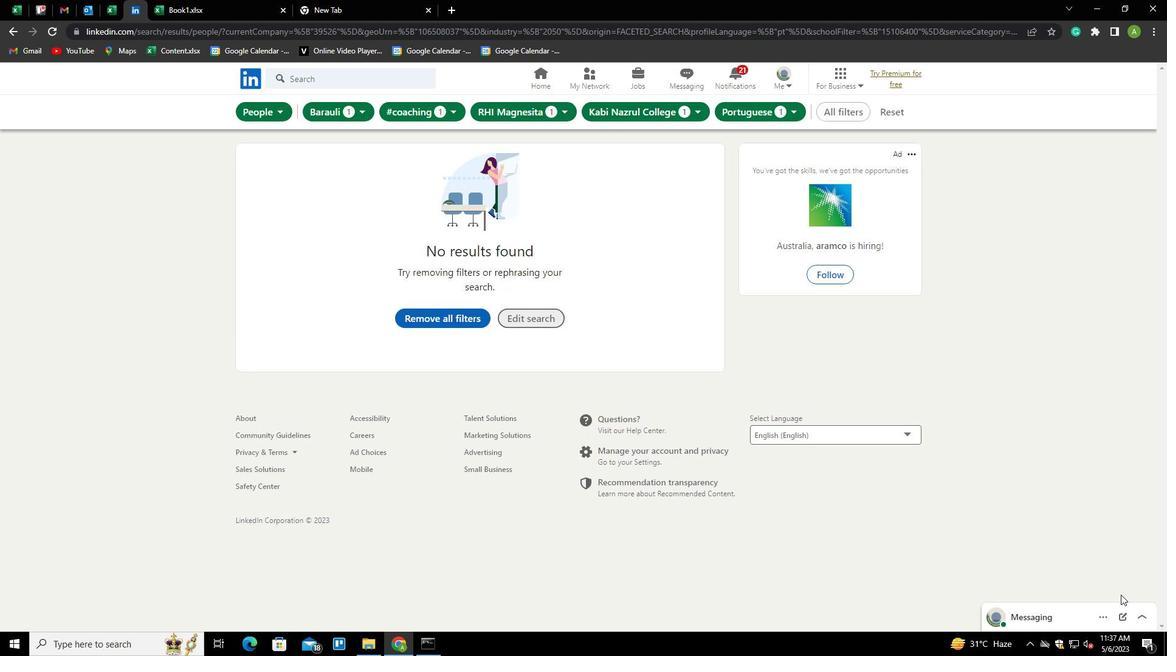 
